 Task: Look for space in Yellāpur, India from 9th June, 2023 to 16th June, 2023 for 2 adults in price range Rs.8000 to Rs.16000. Place can be entire place with 2 bedrooms having 2 beds and 1 bathroom. Property type can be house, flat, guest house. Amenities needed are: washing machine. Booking option can be shelf check-in. Required host language is English.
Action: Mouse moved to (436, 64)
Screenshot: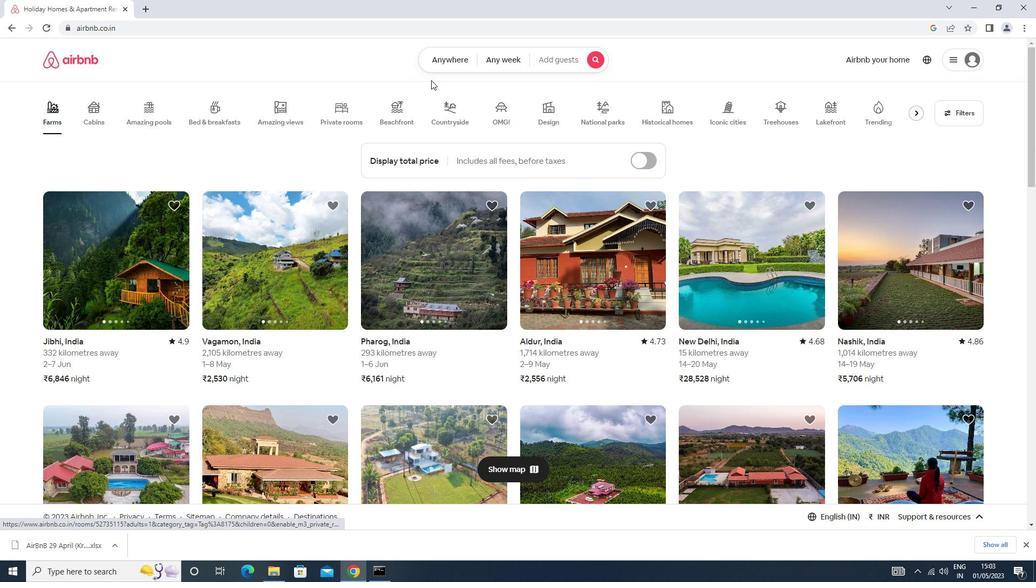 
Action: Mouse pressed left at (436, 64)
Screenshot: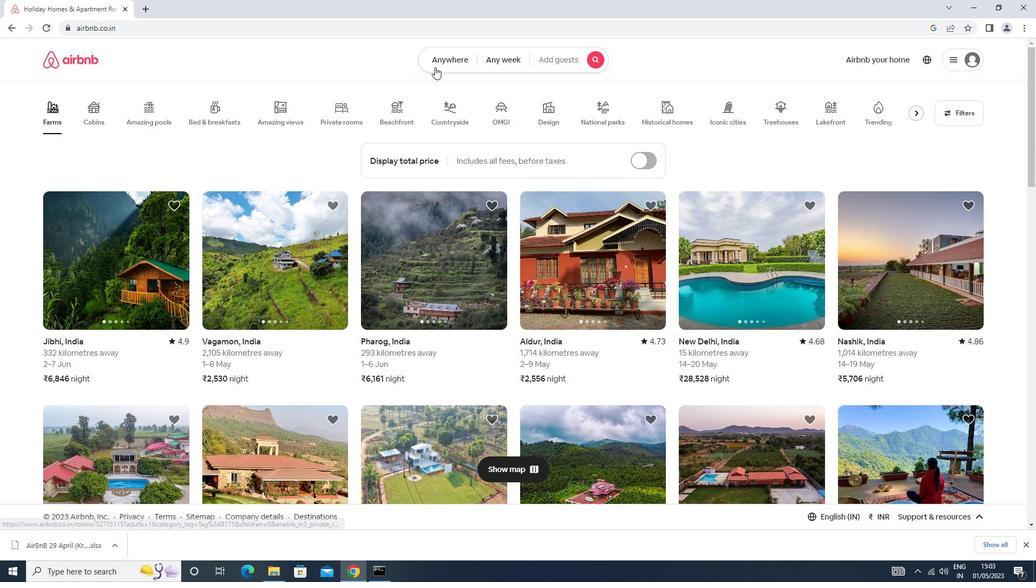 
Action: Mouse moved to (398, 105)
Screenshot: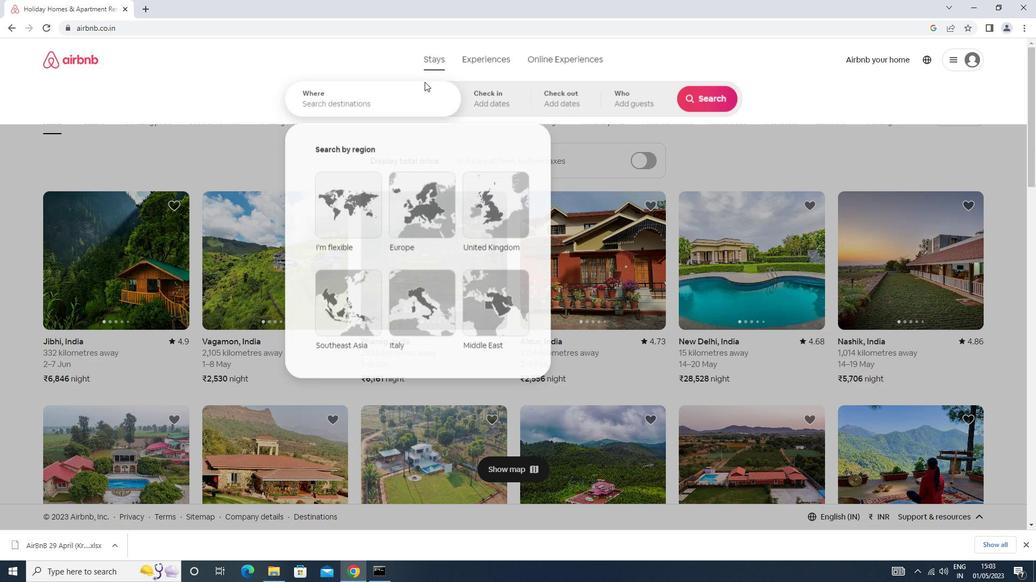 
Action: Mouse pressed left at (398, 105)
Screenshot: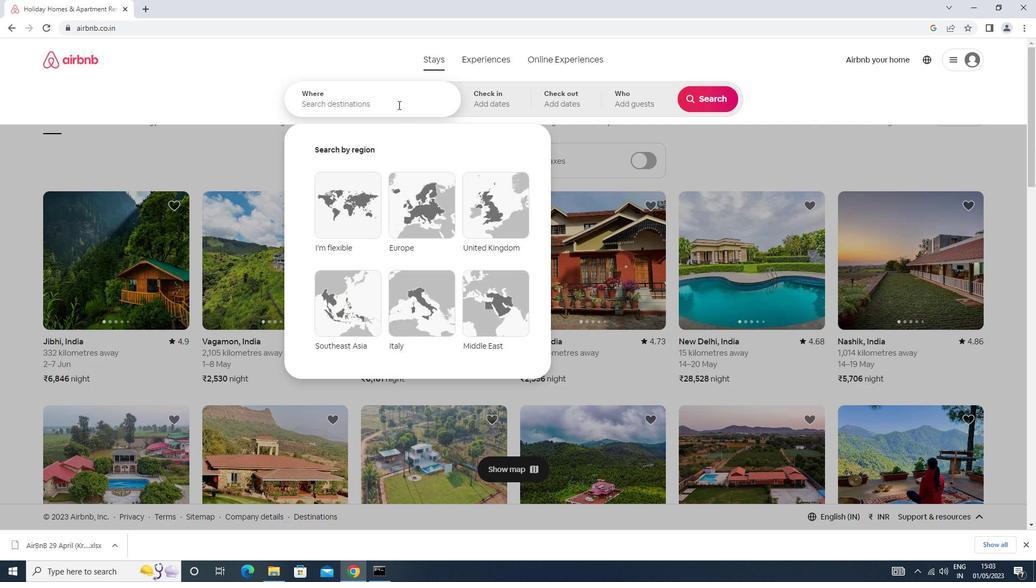 
Action: Key pressed yellapur<Key.down><Key.down><Key.enter>
Screenshot: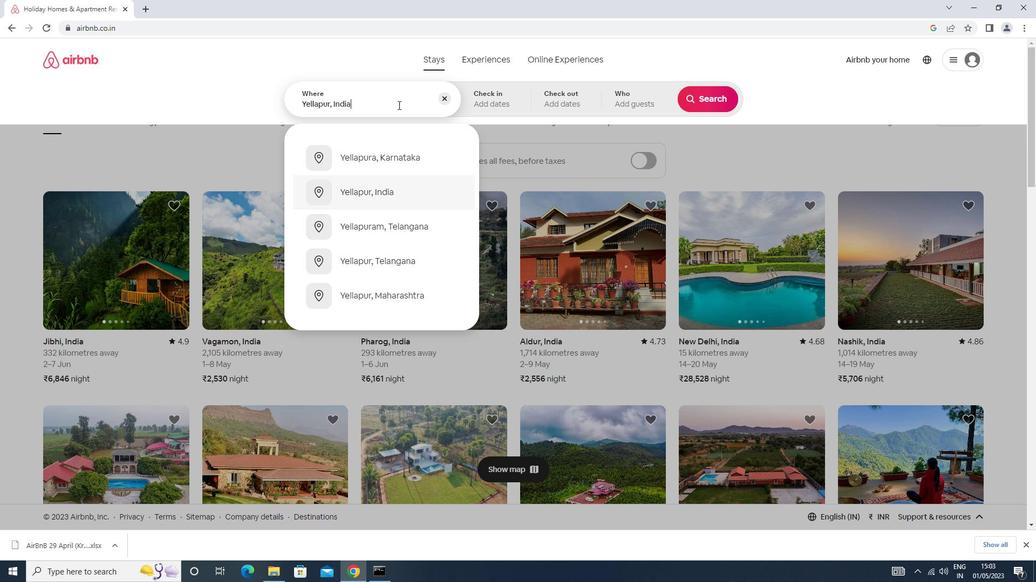 
Action: Mouse moved to (667, 254)
Screenshot: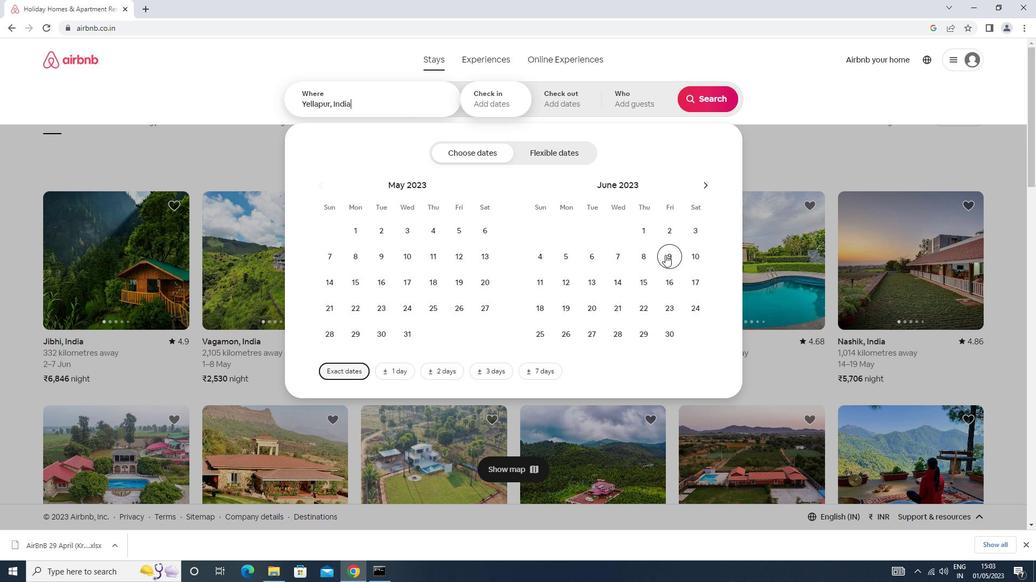
Action: Mouse pressed left at (667, 254)
Screenshot: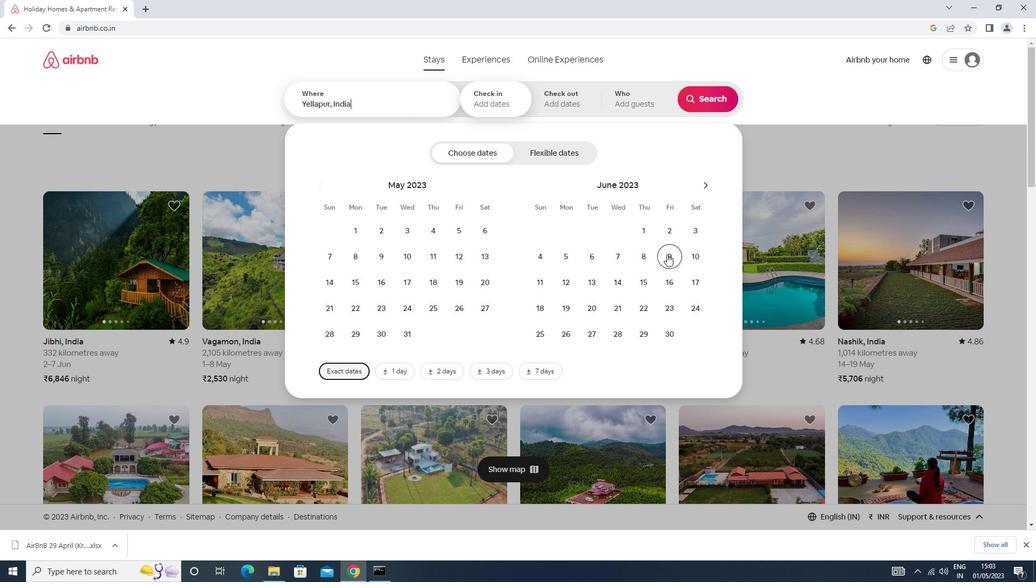 
Action: Mouse moved to (661, 277)
Screenshot: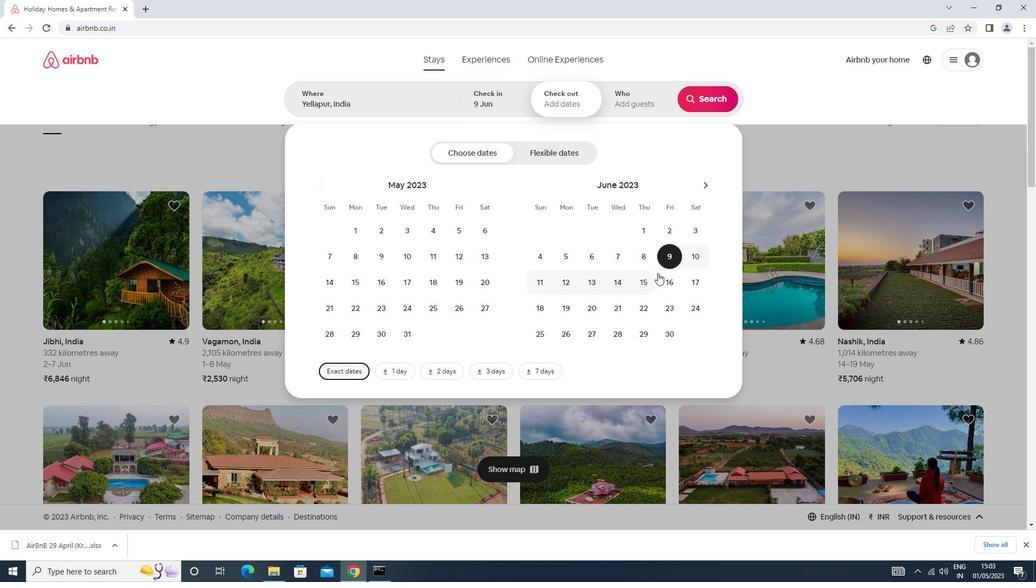 
Action: Mouse pressed left at (661, 277)
Screenshot: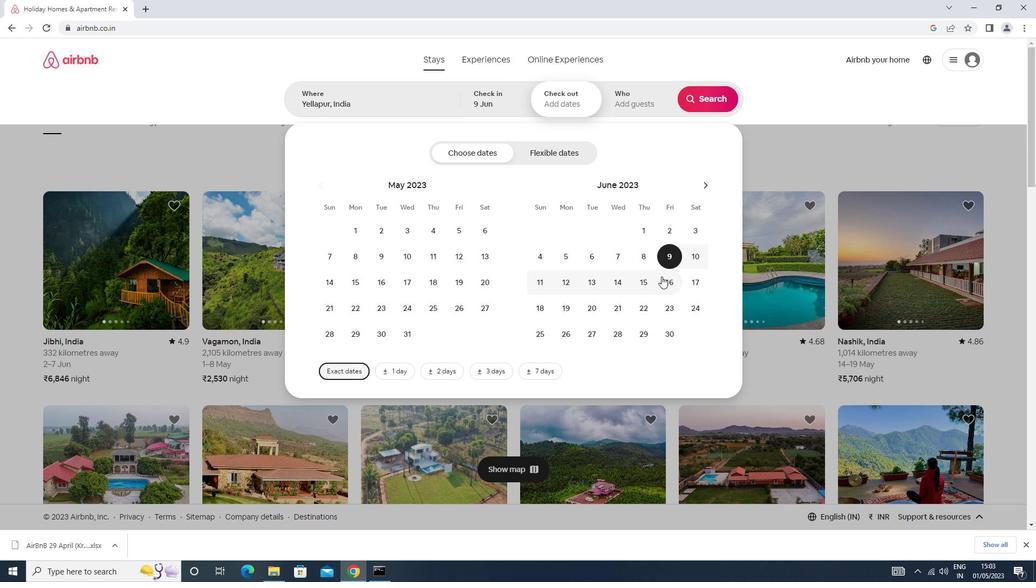 
Action: Mouse moved to (626, 104)
Screenshot: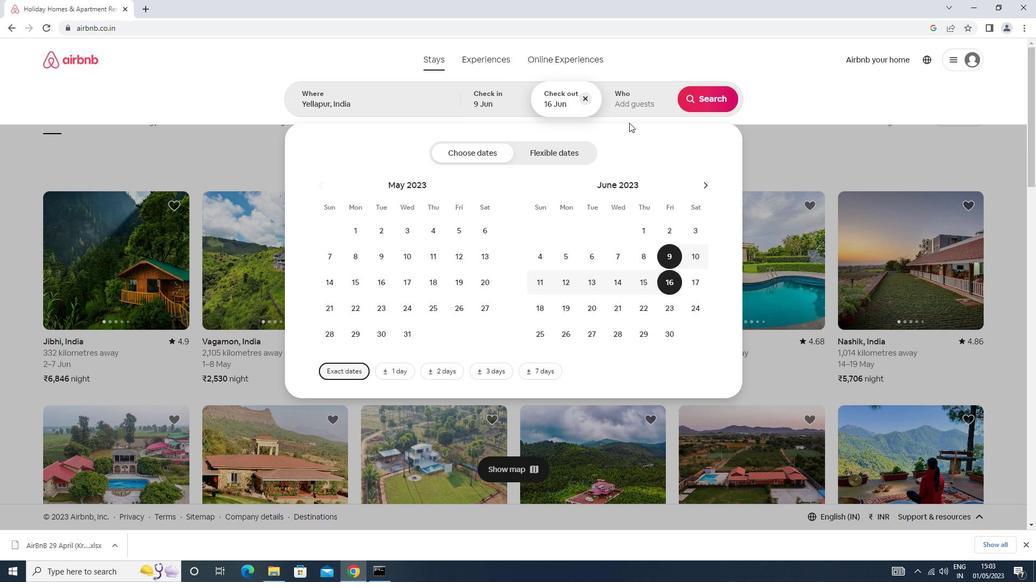 
Action: Mouse pressed left at (626, 104)
Screenshot: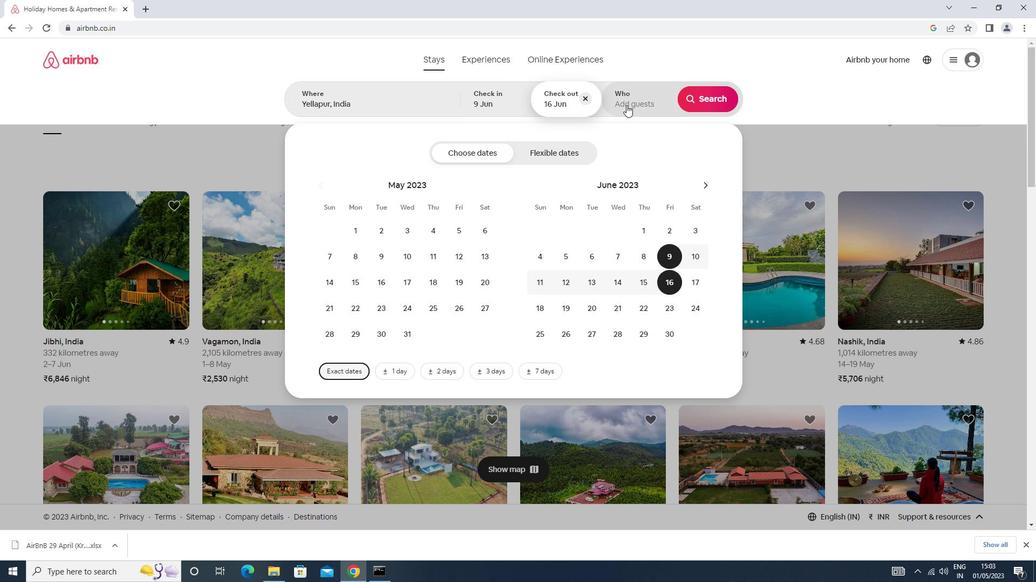 
Action: Mouse moved to (711, 153)
Screenshot: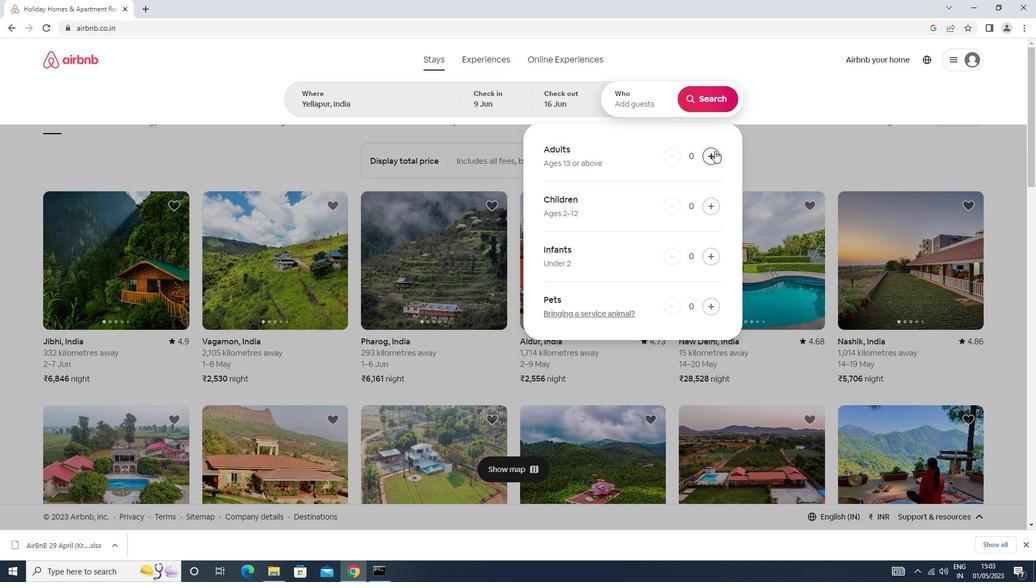 
Action: Mouse pressed left at (711, 153)
Screenshot: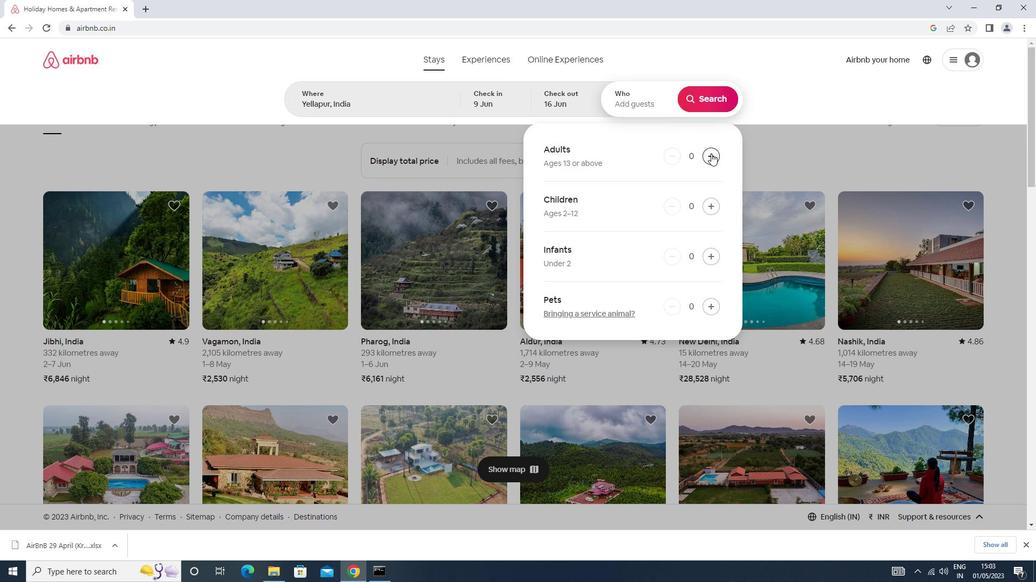 
Action: Mouse pressed left at (711, 153)
Screenshot: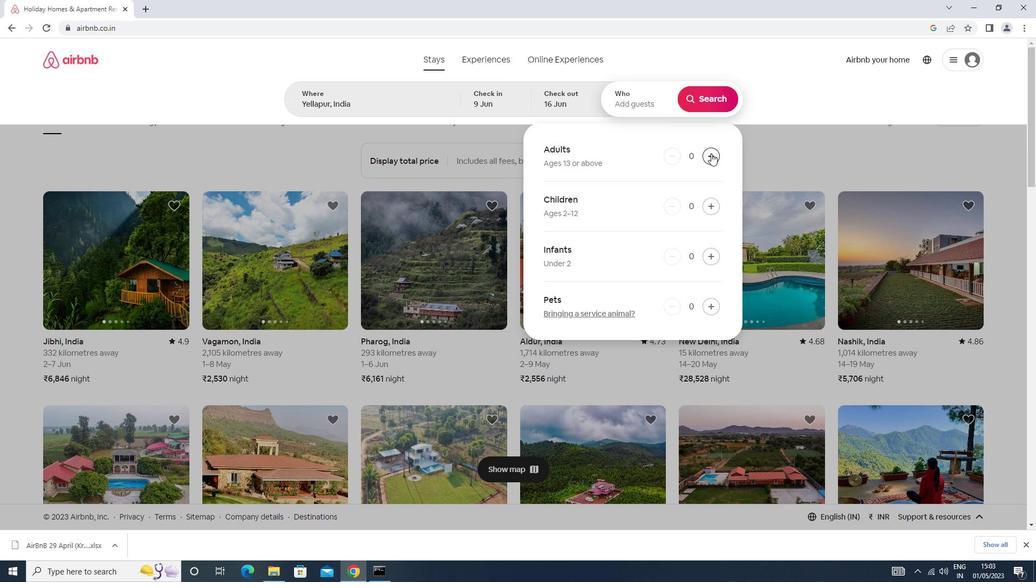 
Action: Mouse moved to (691, 93)
Screenshot: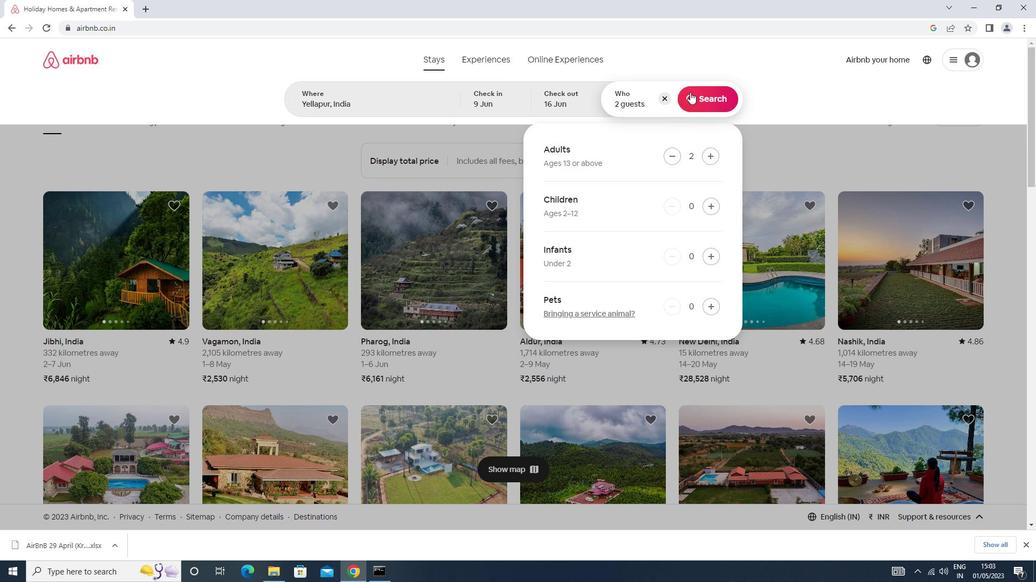 
Action: Mouse pressed left at (691, 93)
Screenshot: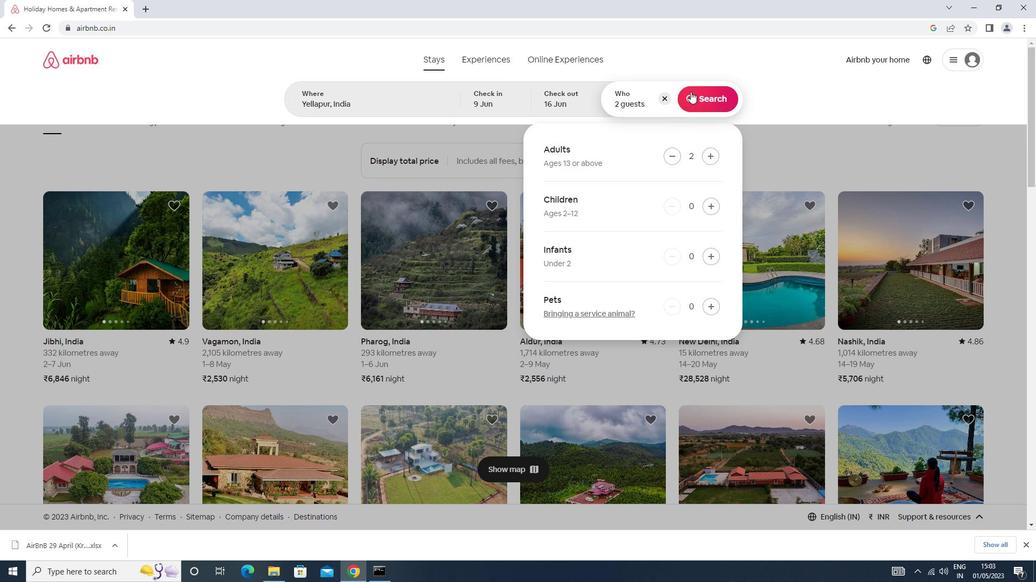 
Action: Mouse moved to (994, 100)
Screenshot: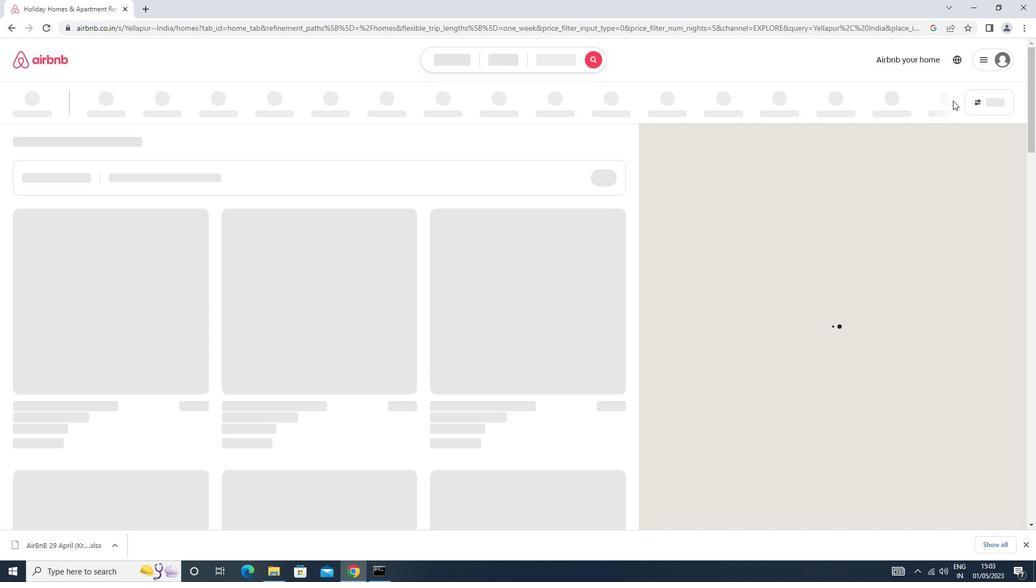 
Action: Mouse pressed left at (994, 100)
Screenshot: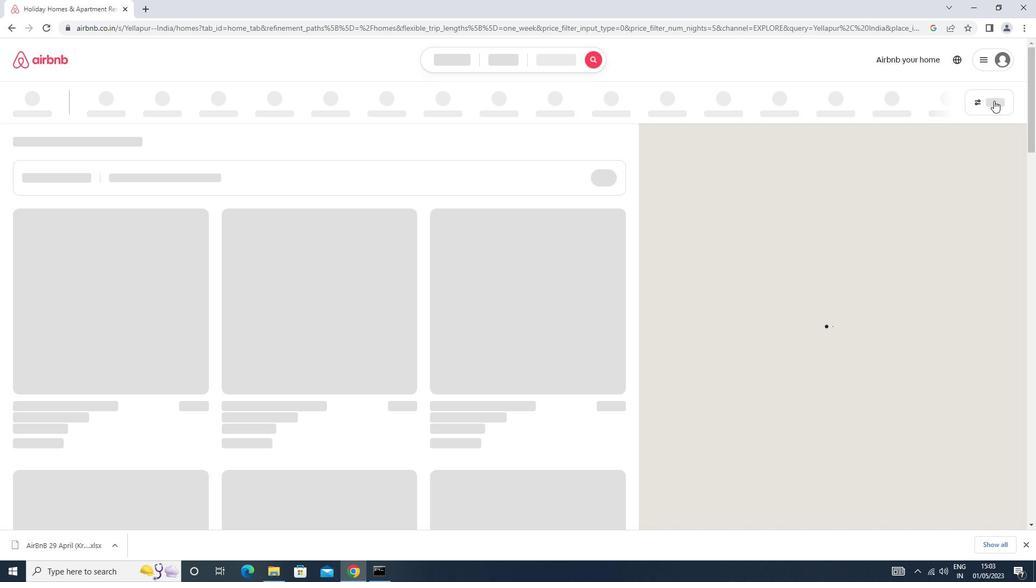 
Action: Mouse moved to (485, 234)
Screenshot: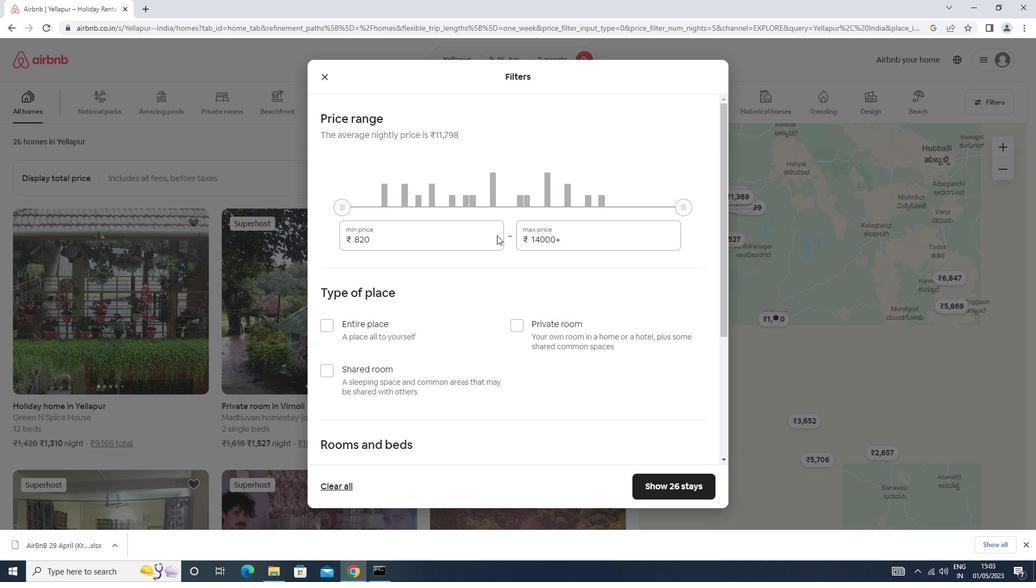 
Action: Mouse pressed left at (485, 234)
Screenshot: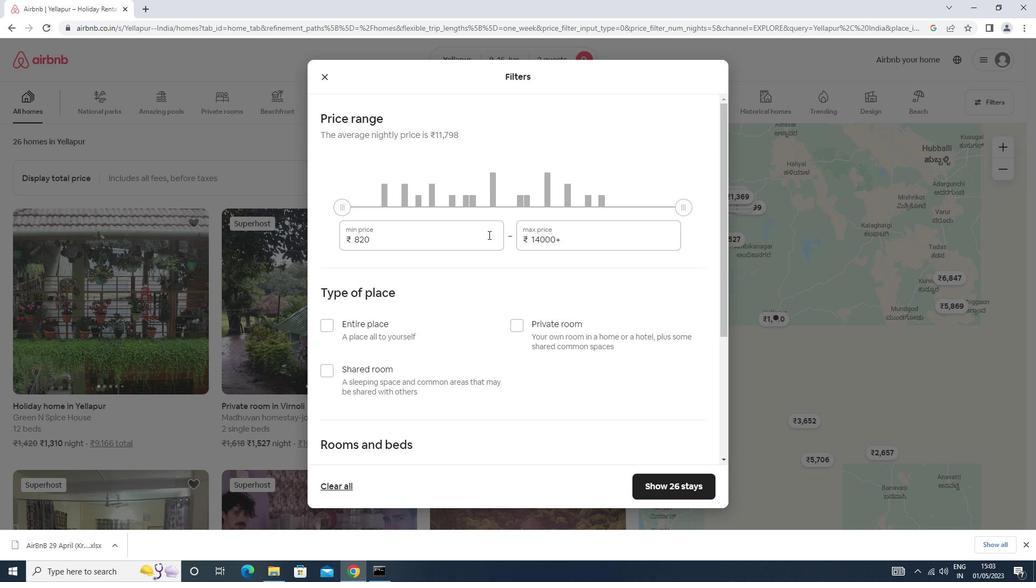 
Action: Mouse moved to (485, 234)
Screenshot: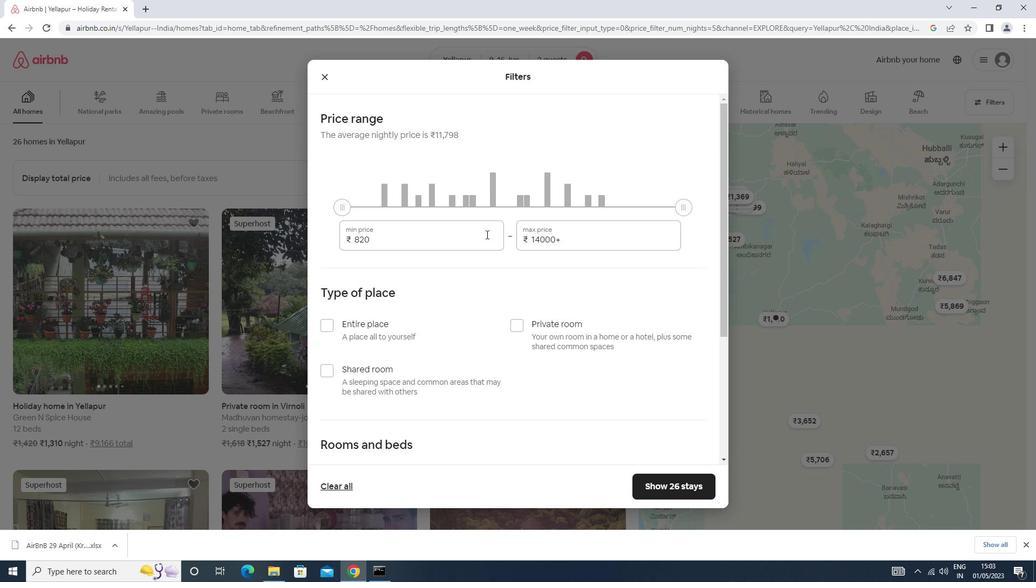 
Action: Key pressed <Key.backspace>80<Key.backspace><Key.backspace><Key.backspace>000<Key.tab>16000
Screenshot: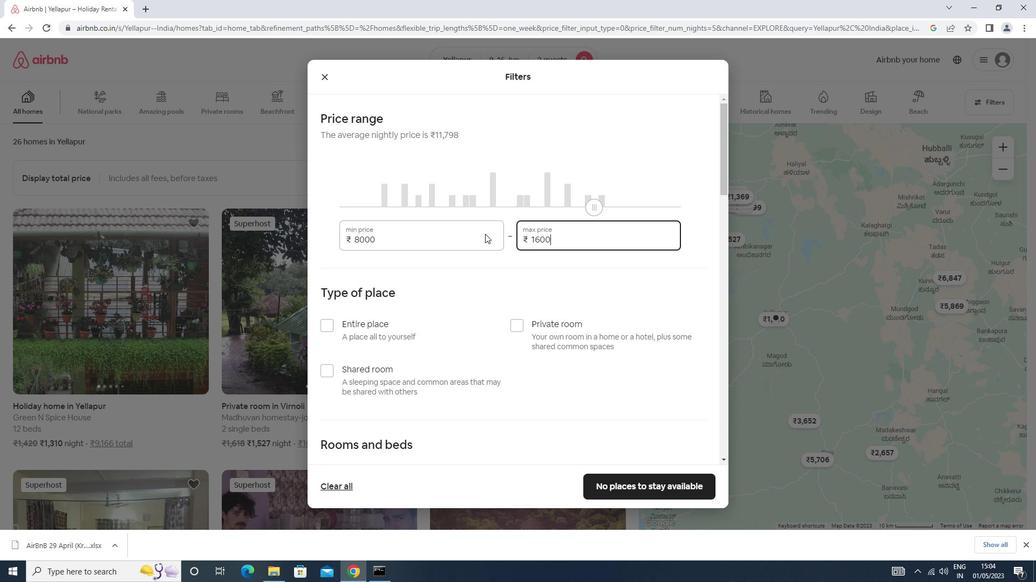 
Action: Mouse scrolled (485, 233) with delta (0, 0)
Screenshot: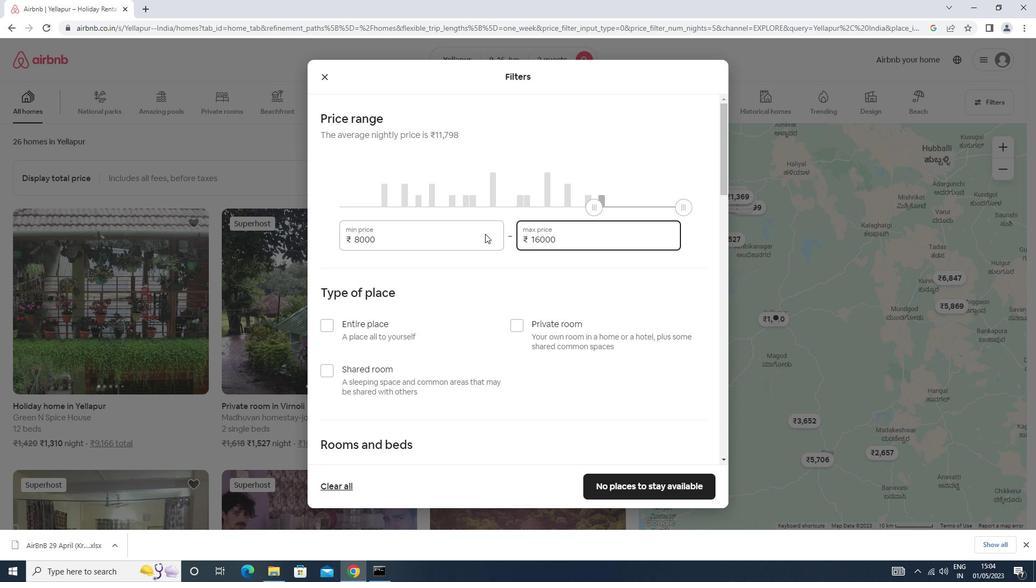 
Action: Mouse moved to (483, 229)
Screenshot: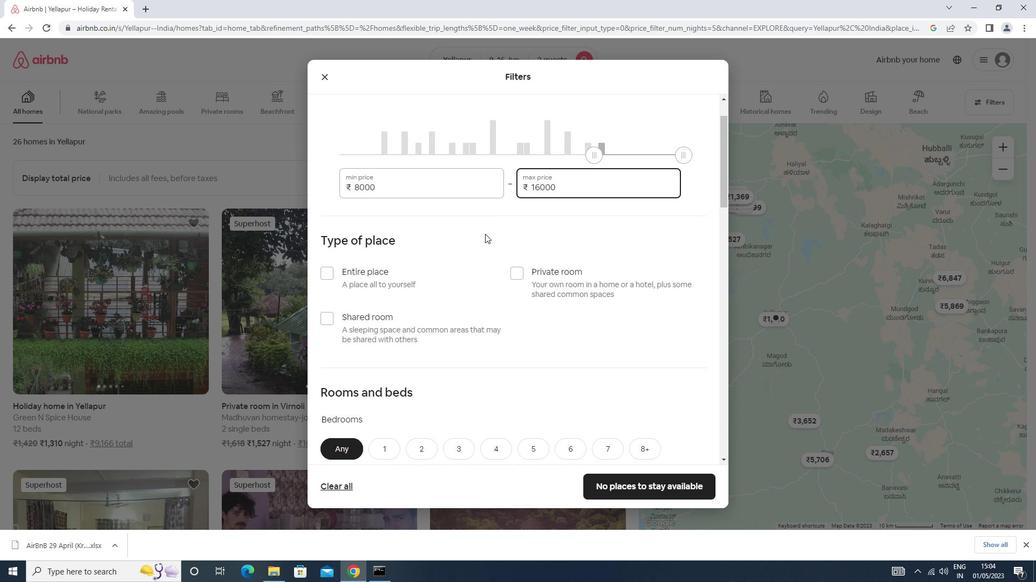 
Action: Mouse scrolled (483, 229) with delta (0, 0)
Screenshot: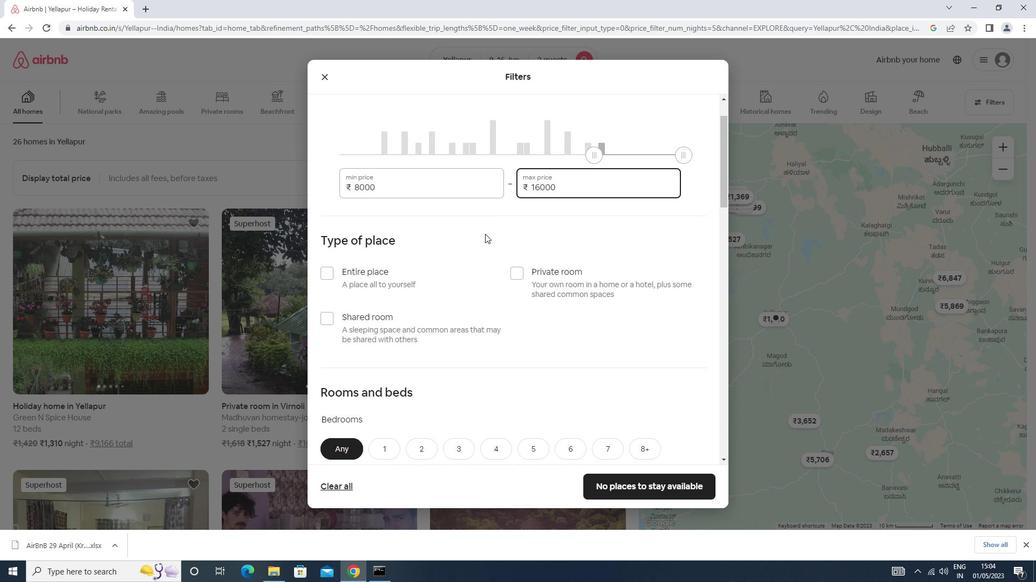 
Action: Mouse moved to (388, 214)
Screenshot: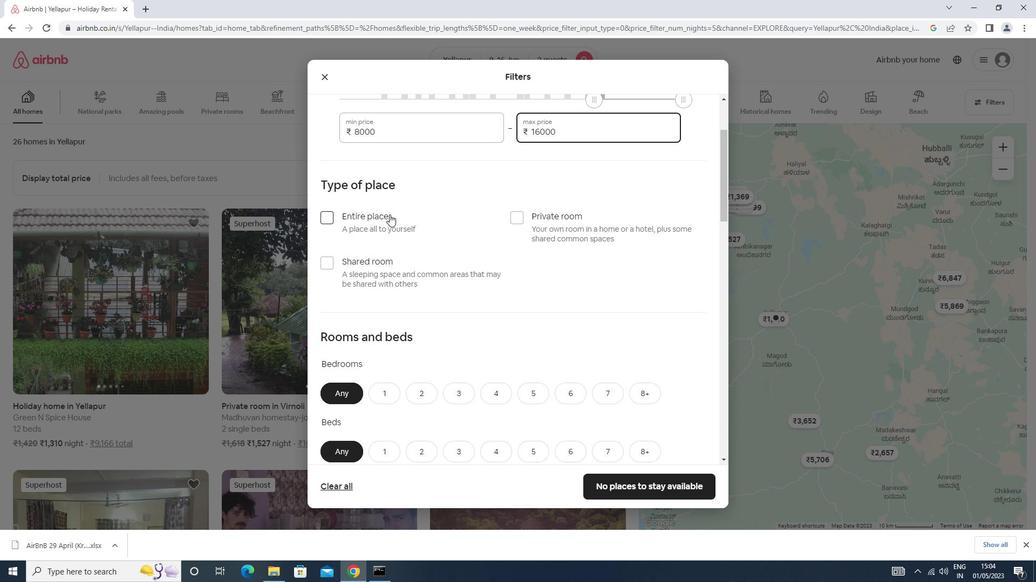 
Action: Mouse pressed left at (388, 214)
Screenshot: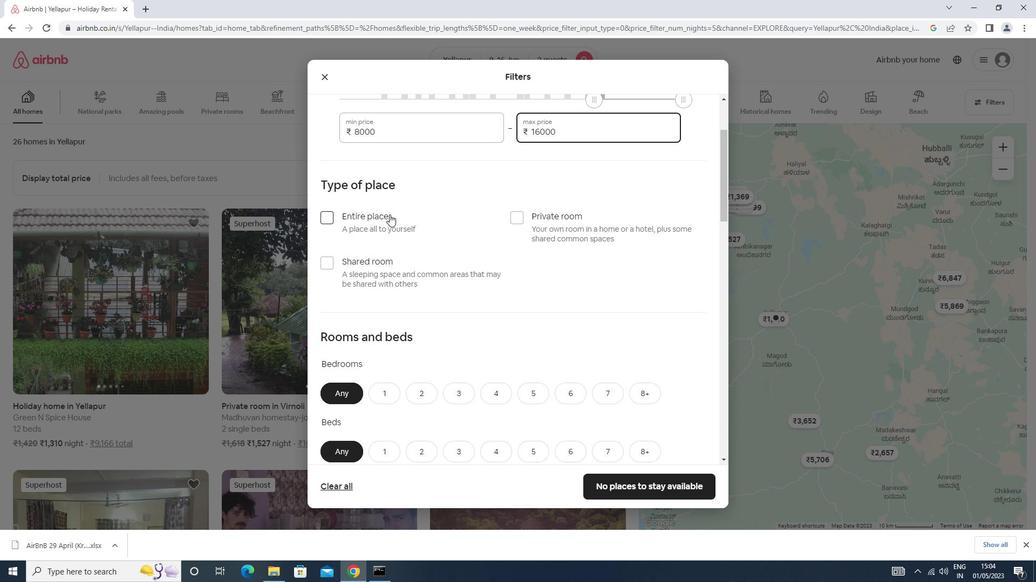 
Action: Mouse scrolled (388, 214) with delta (0, 0)
Screenshot: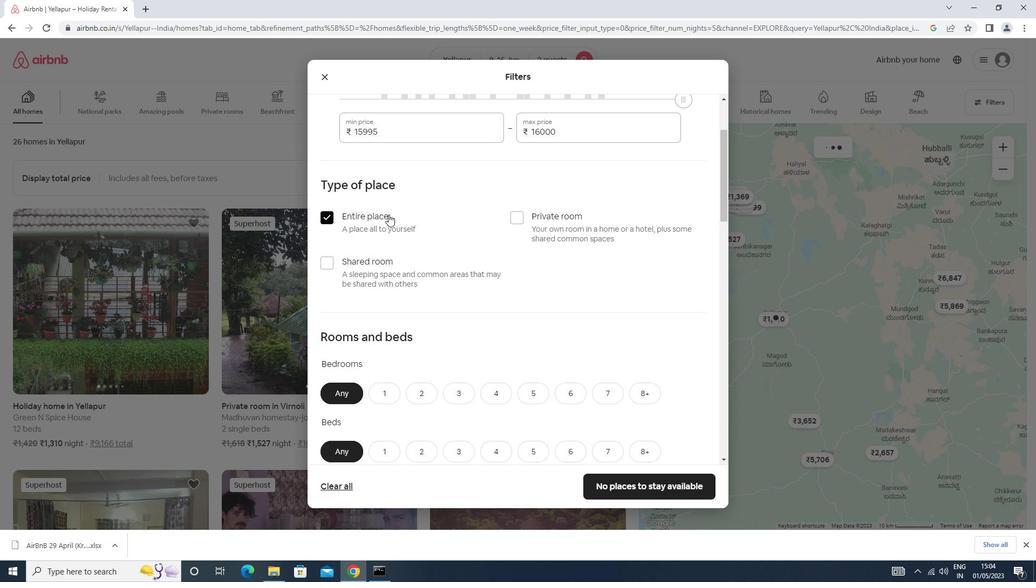 
Action: Mouse scrolled (388, 214) with delta (0, 0)
Screenshot: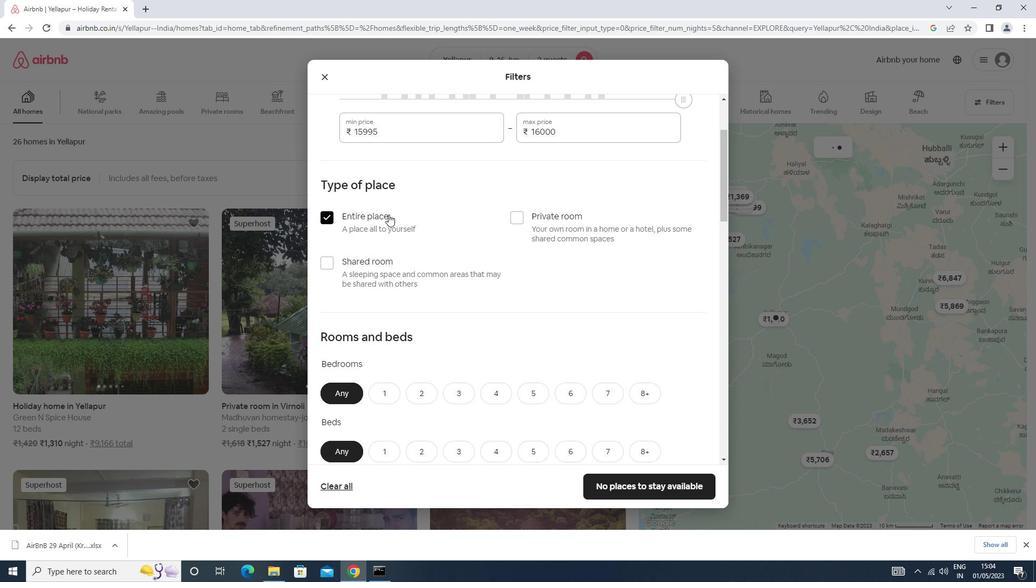 
Action: Mouse moved to (420, 283)
Screenshot: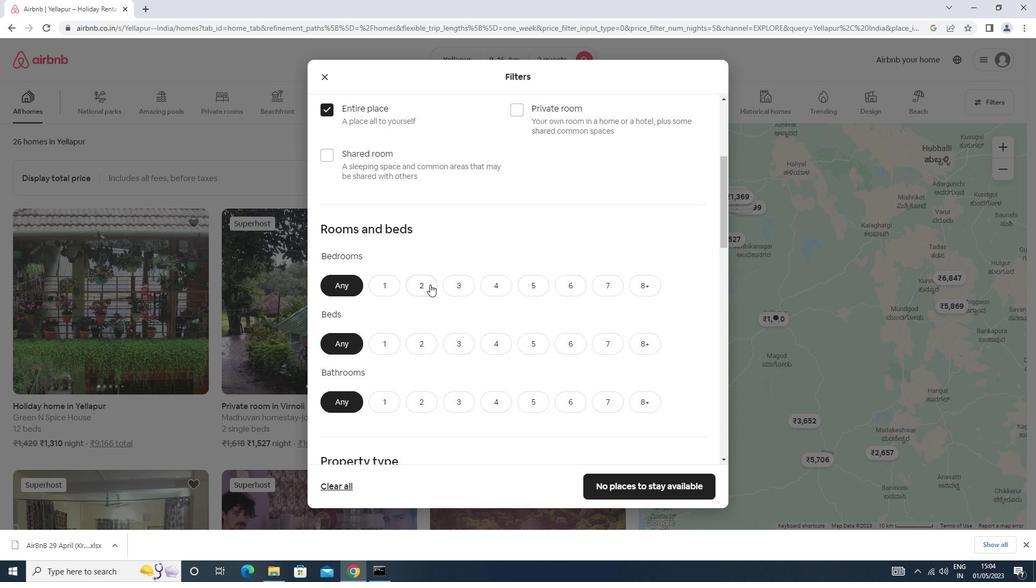 
Action: Mouse pressed left at (420, 283)
Screenshot: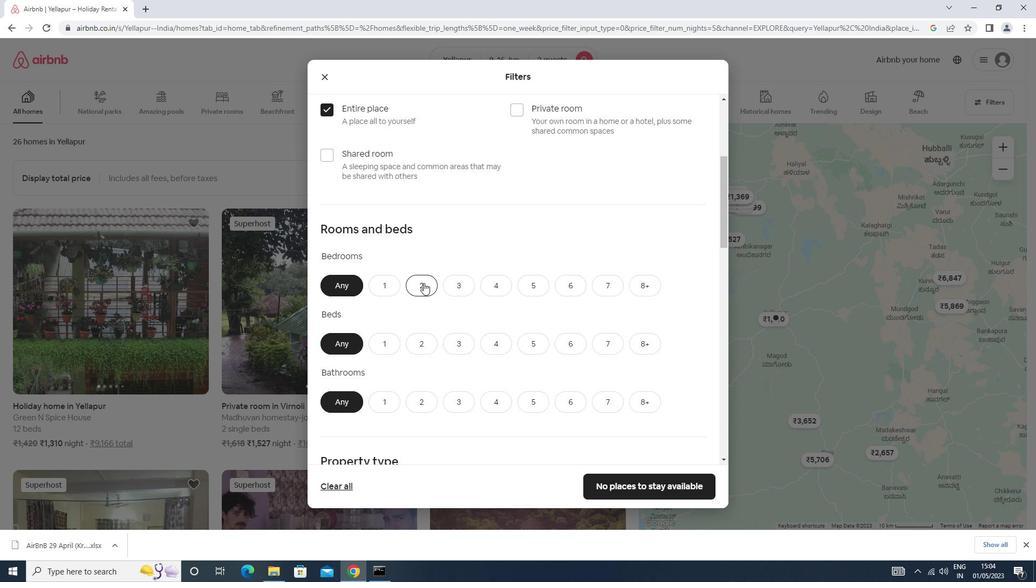 
Action: Mouse moved to (423, 342)
Screenshot: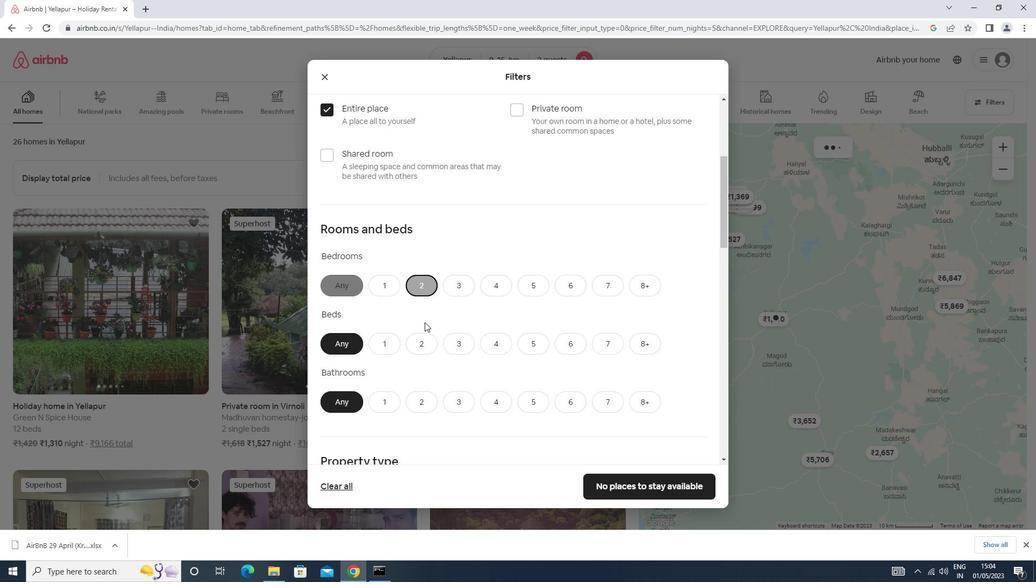 
Action: Mouse pressed left at (423, 342)
Screenshot: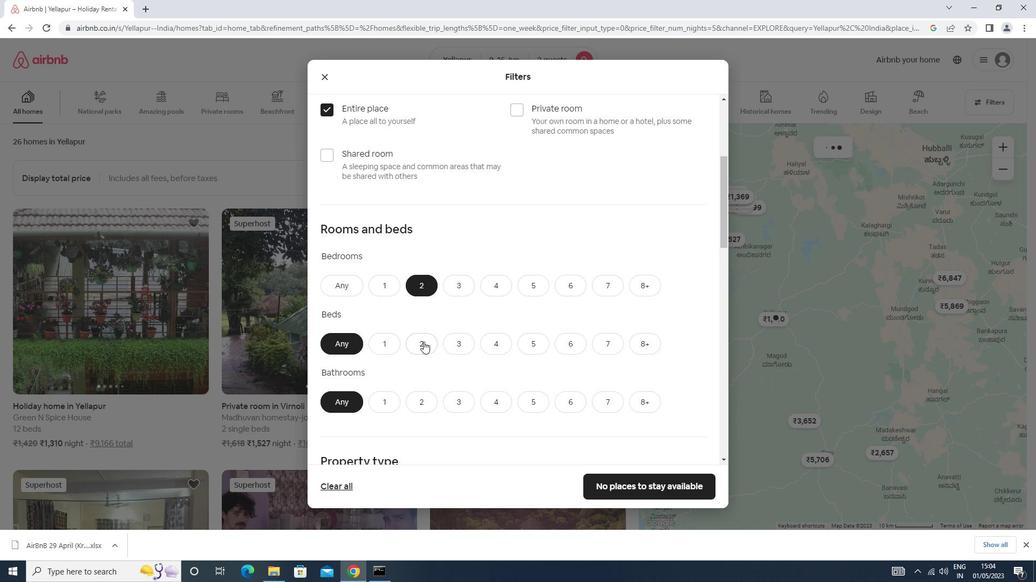 
Action: Mouse moved to (386, 403)
Screenshot: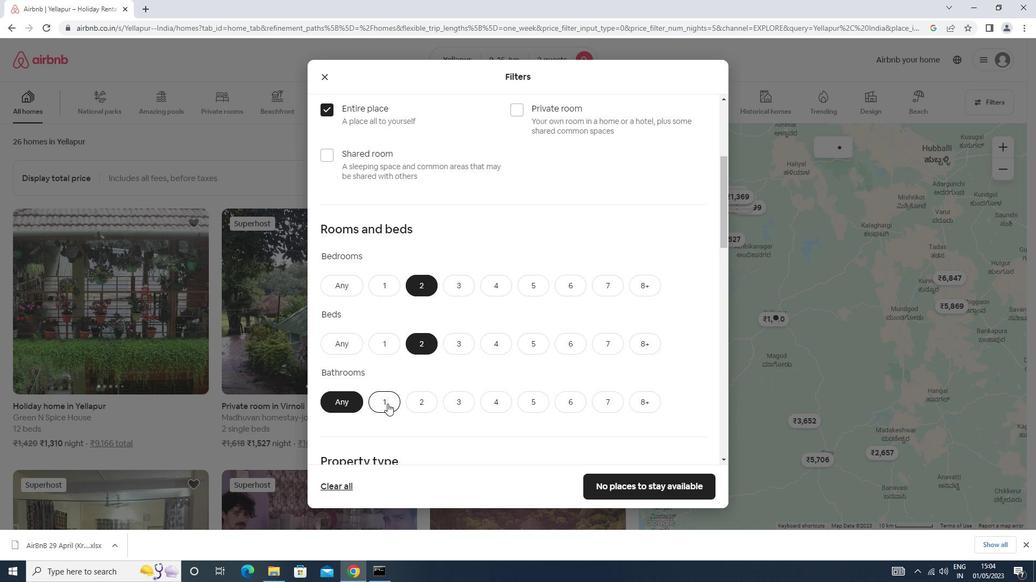 
Action: Mouse pressed left at (386, 403)
Screenshot: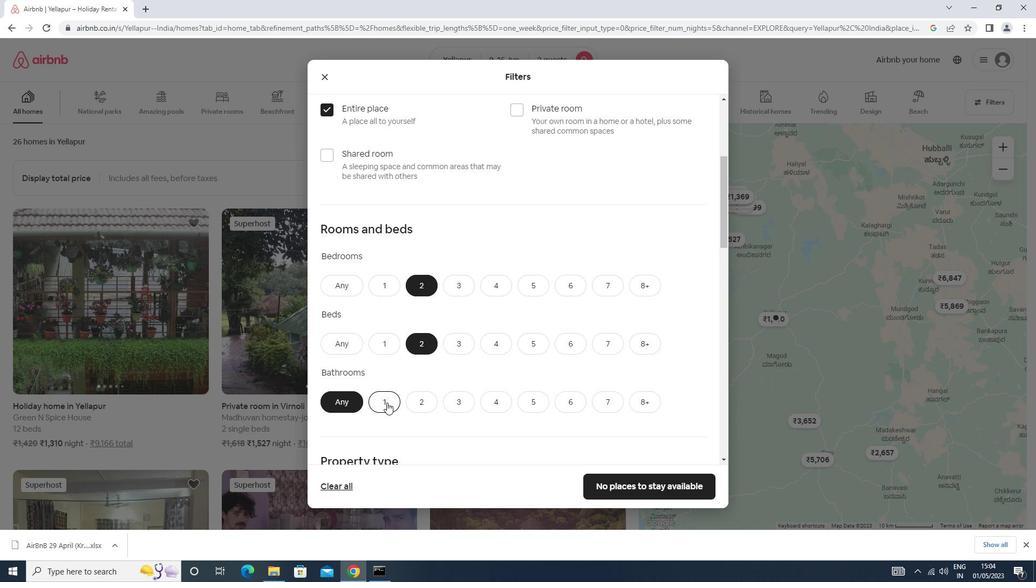 
Action: Mouse moved to (424, 404)
Screenshot: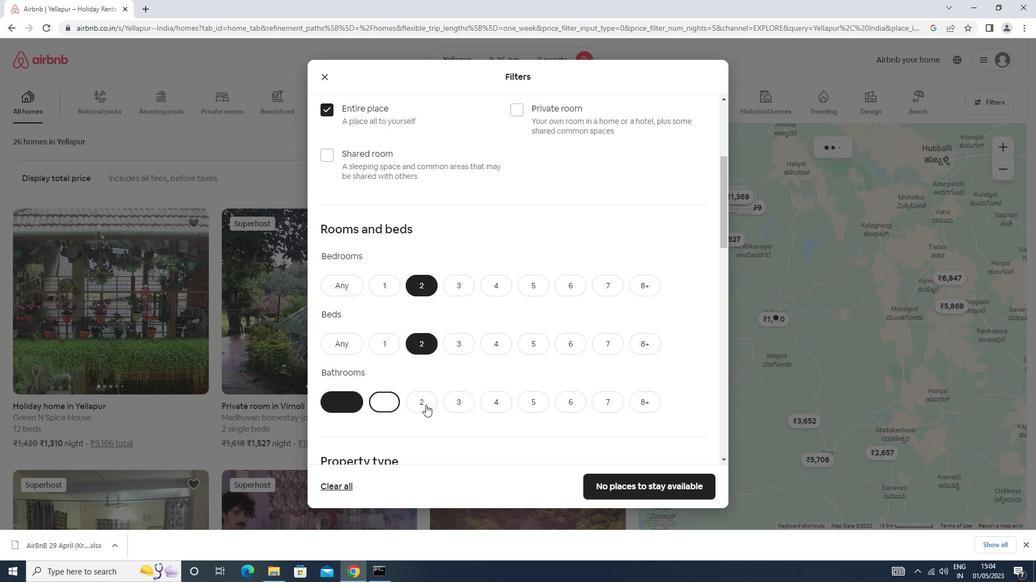 
Action: Mouse scrolled (424, 403) with delta (0, 0)
Screenshot: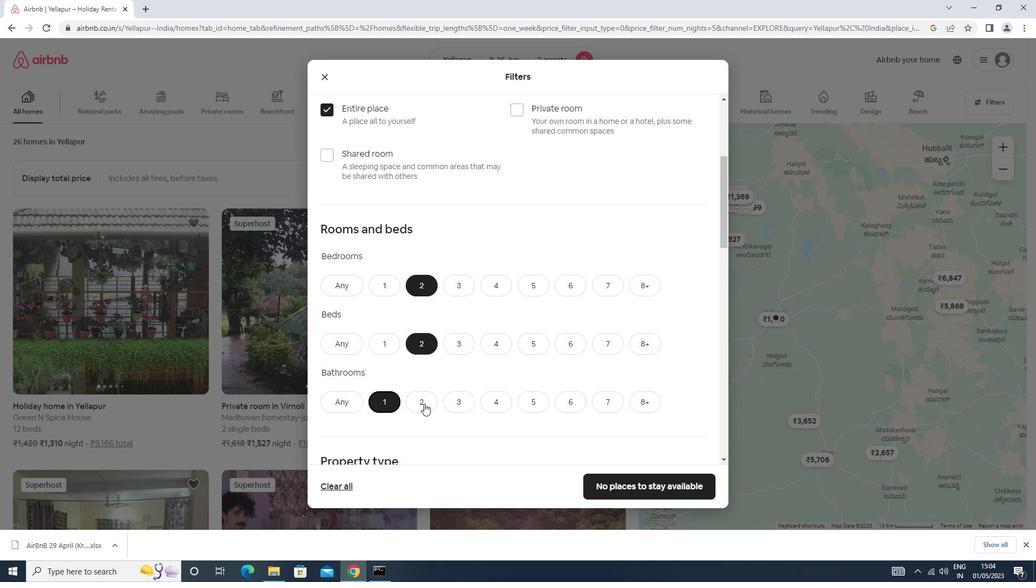 
Action: Mouse scrolled (424, 403) with delta (0, 0)
Screenshot: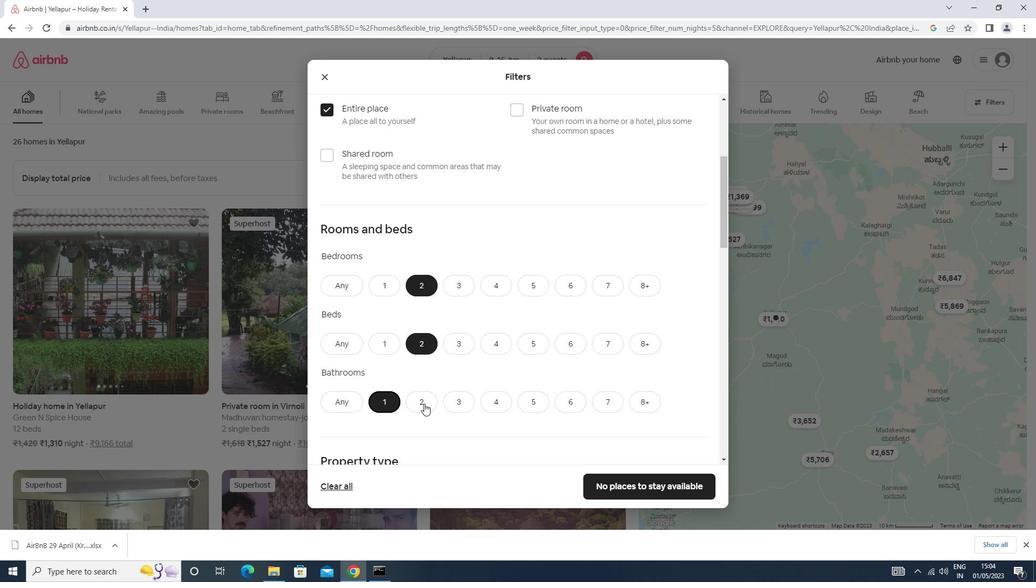 
Action: Mouse scrolled (424, 403) with delta (0, 0)
Screenshot: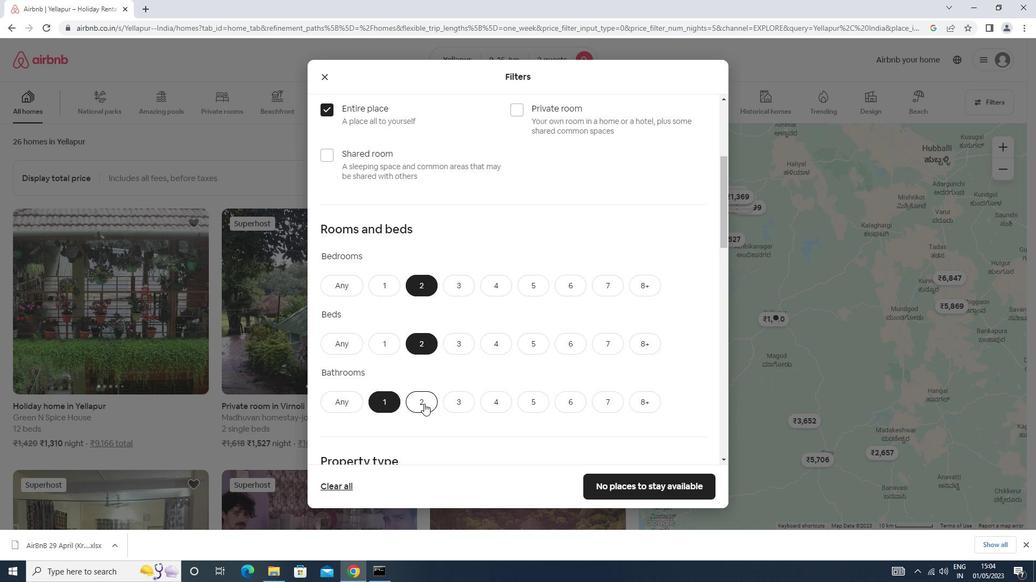 
Action: Mouse moved to (382, 365)
Screenshot: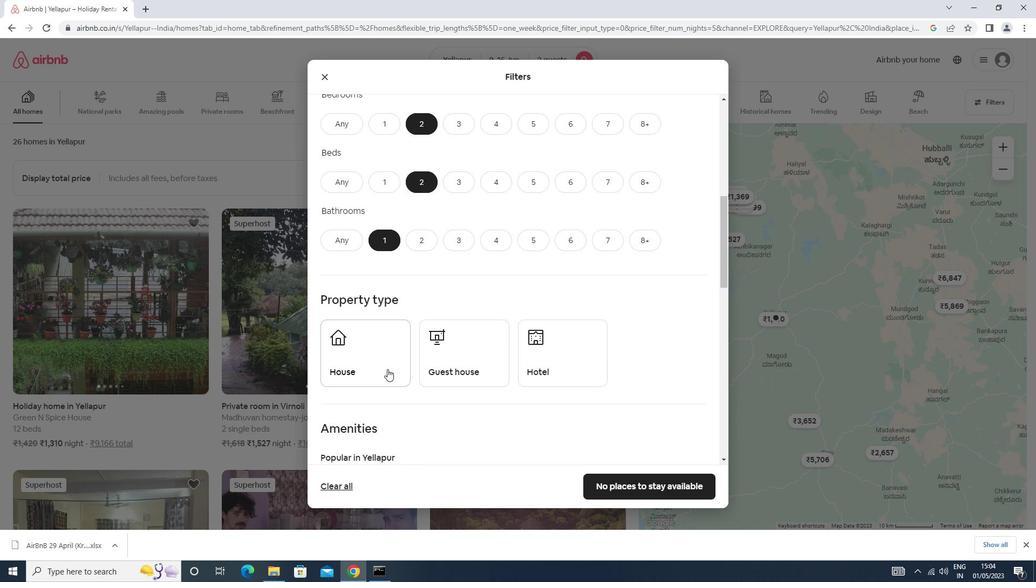
Action: Mouse pressed left at (382, 365)
Screenshot: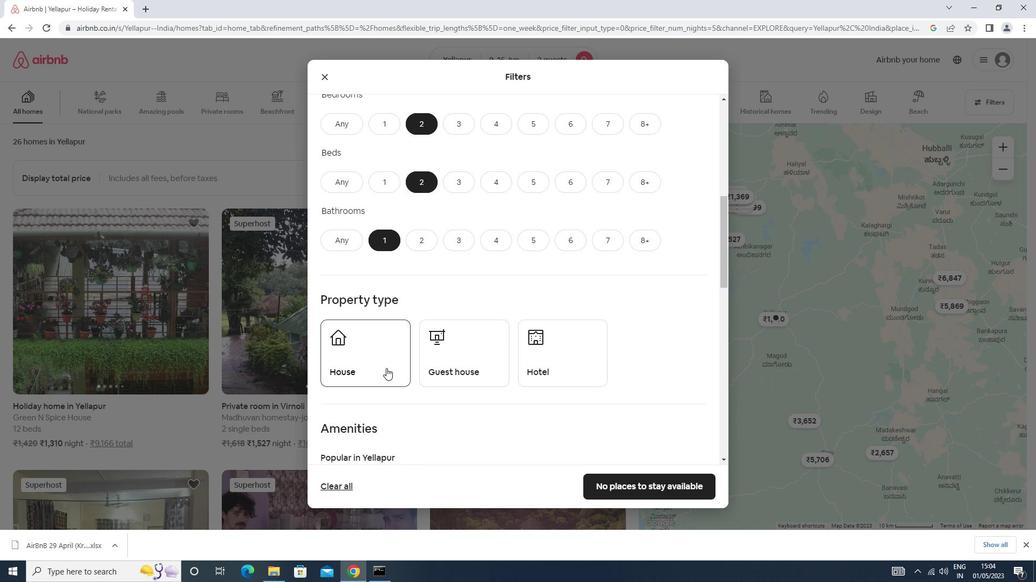 
Action: Mouse moved to (453, 354)
Screenshot: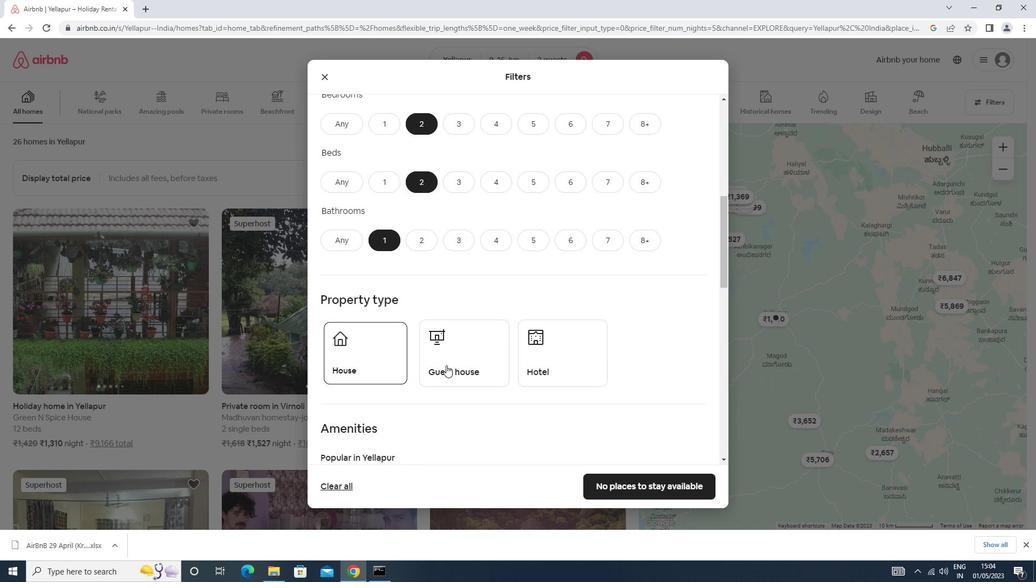 
Action: Mouse pressed left at (453, 354)
Screenshot: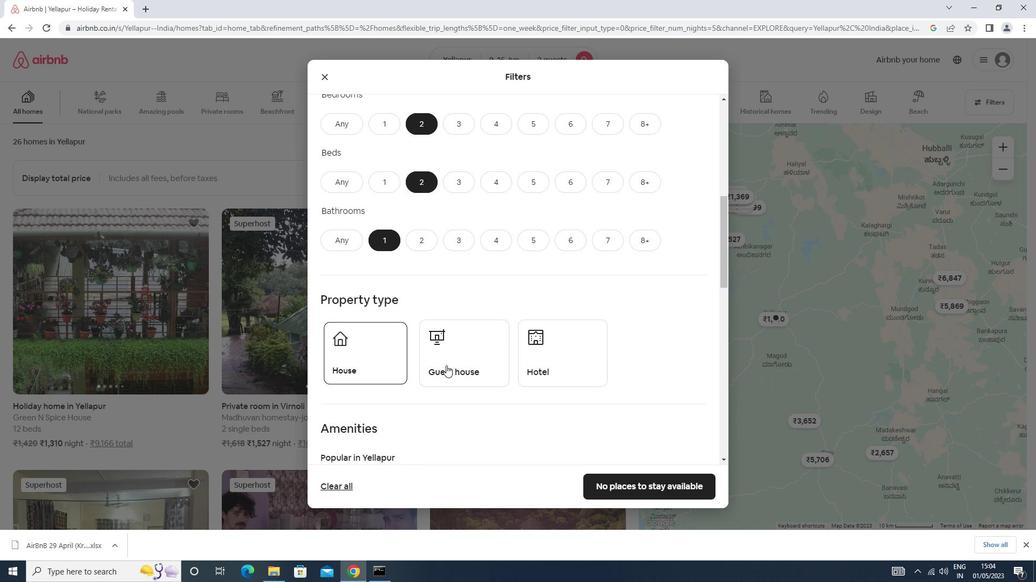 
Action: Mouse moved to (481, 351)
Screenshot: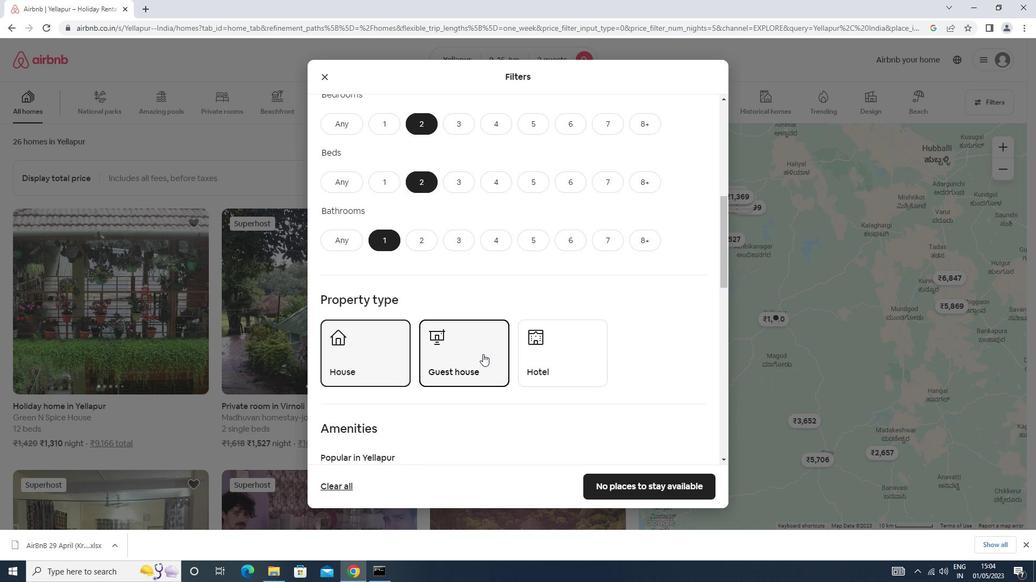 
Action: Mouse scrolled (481, 351) with delta (0, 0)
Screenshot: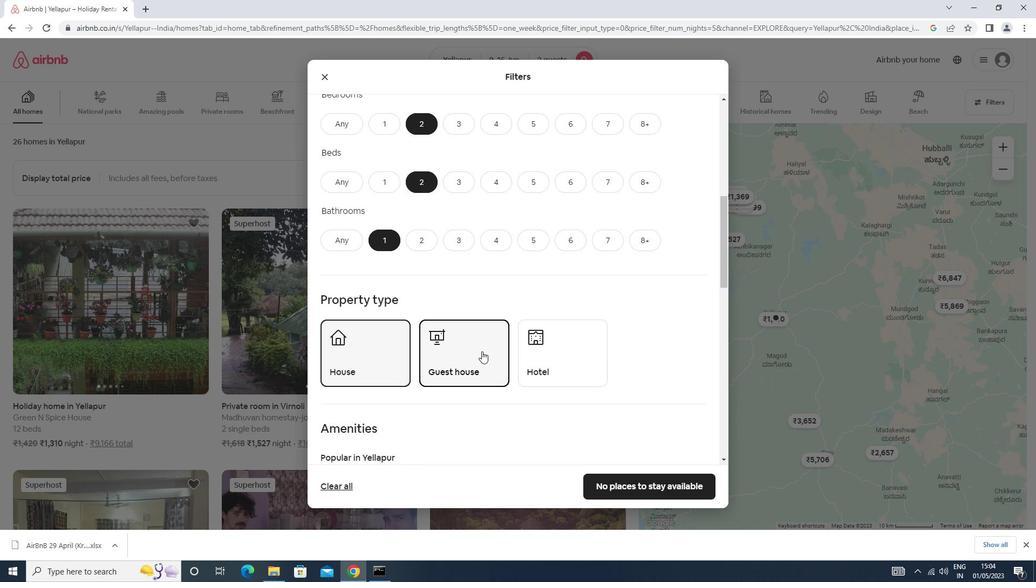 
Action: Mouse scrolled (481, 351) with delta (0, 0)
Screenshot: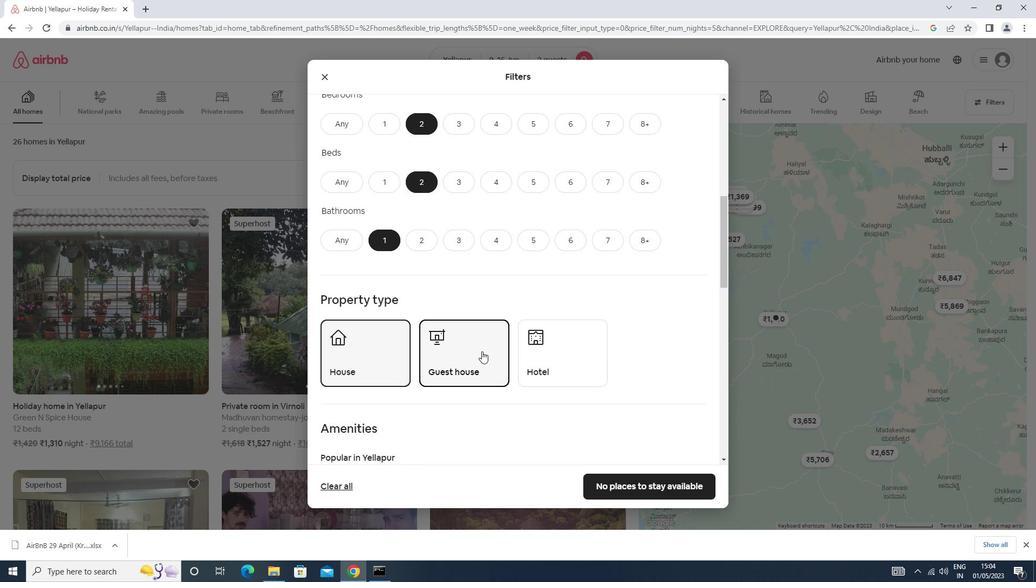
Action: Mouse scrolled (481, 351) with delta (0, 0)
Screenshot: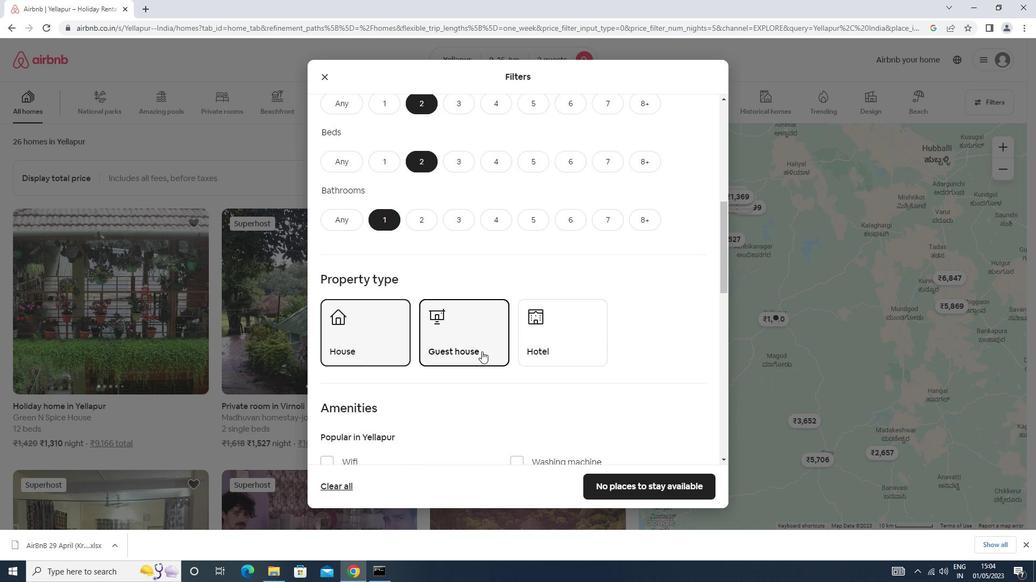 
Action: Mouse scrolled (481, 351) with delta (0, 0)
Screenshot: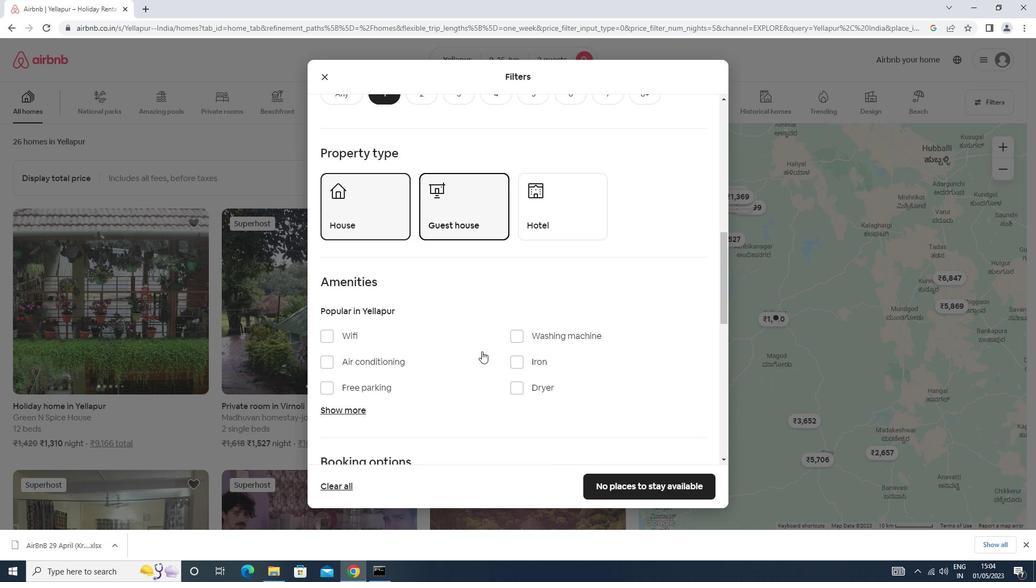 
Action: Mouse moved to (534, 262)
Screenshot: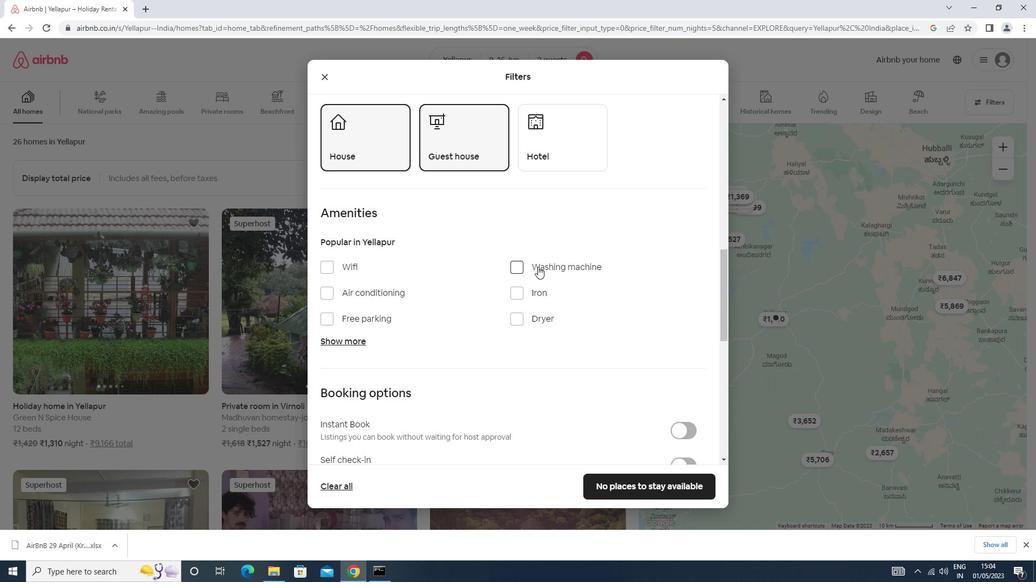 
Action: Mouse pressed left at (534, 262)
Screenshot: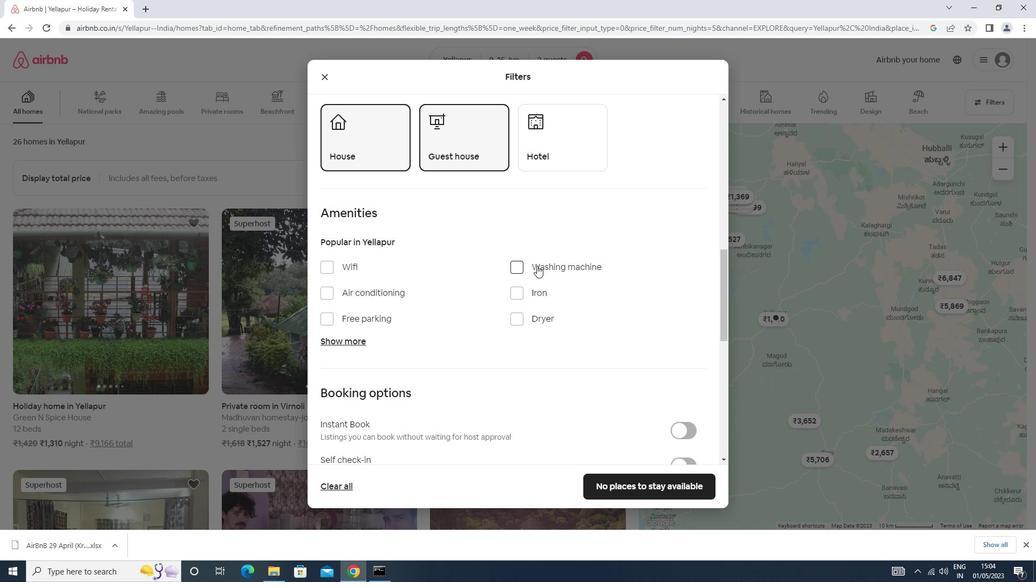 
Action: Mouse moved to (535, 262)
Screenshot: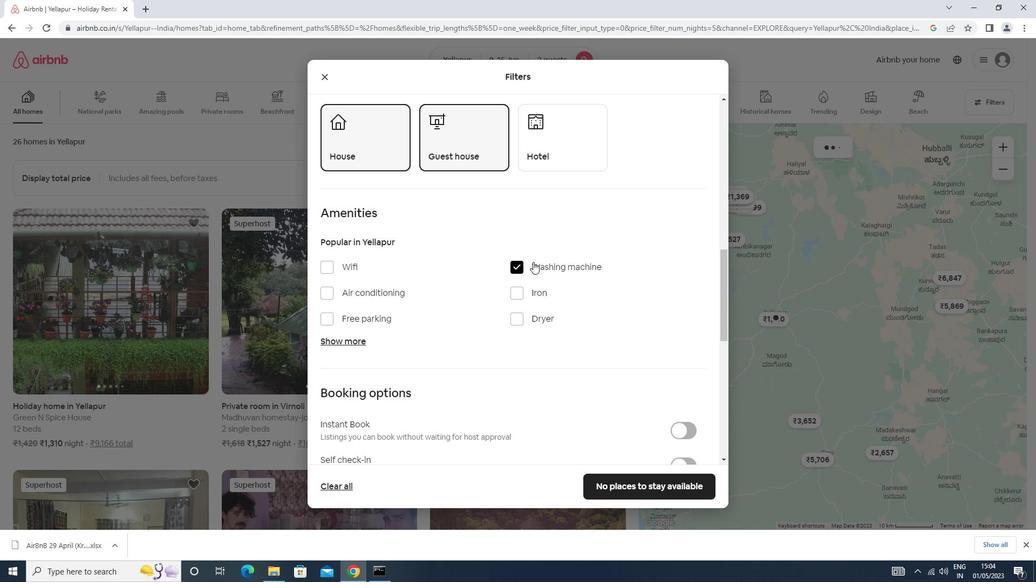 
Action: Mouse scrolled (535, 261) with delta (0, 0)
Screenshot: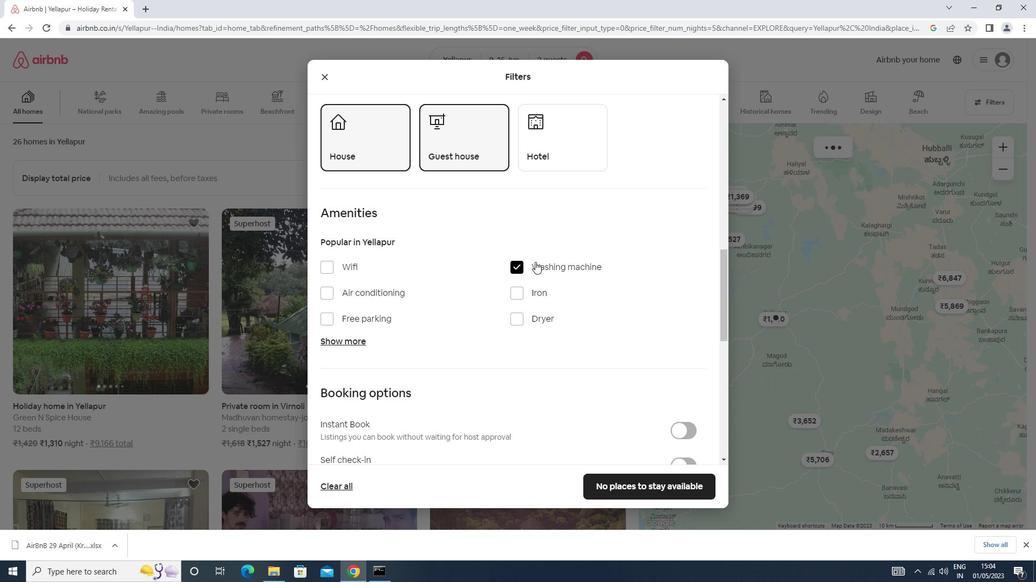 
Action: Mouse scrolled (535, 261) with delta (0, 0)
Screenshot: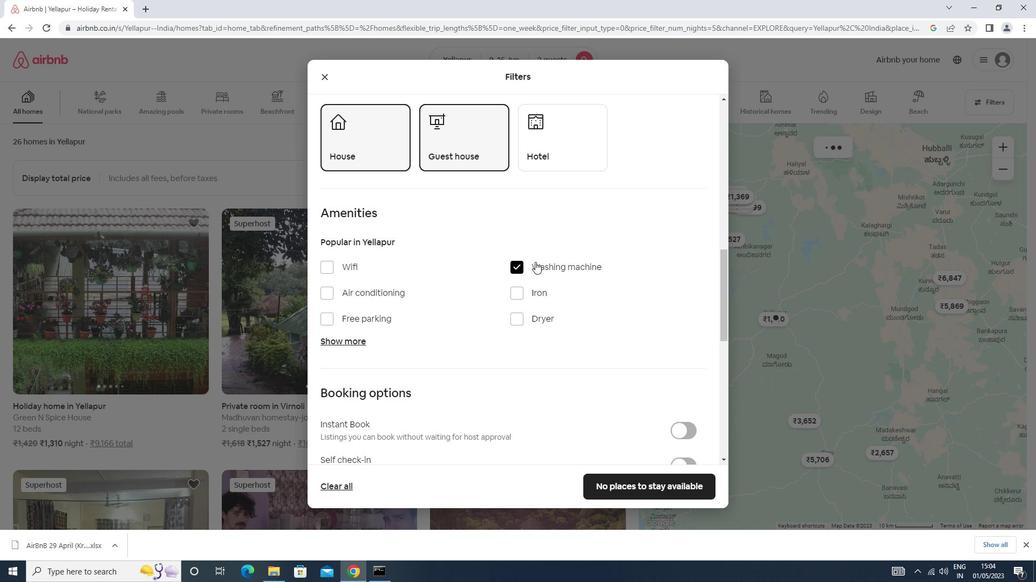 
Action: Mouse scrolled (535, 261) with delta (0, 0)
Screenshot: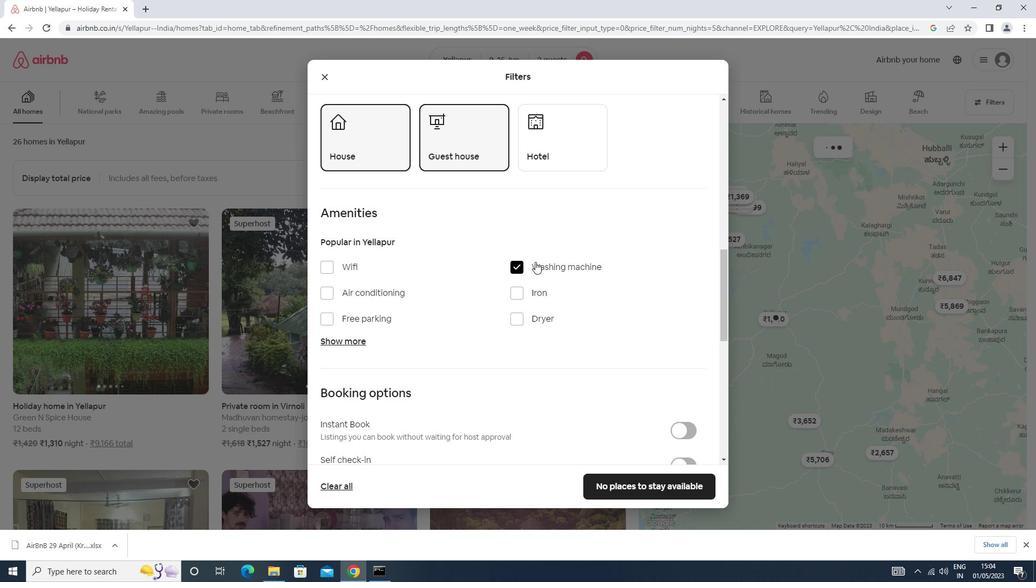 
Action: Mouse moved to (534, 262)
Screenshot: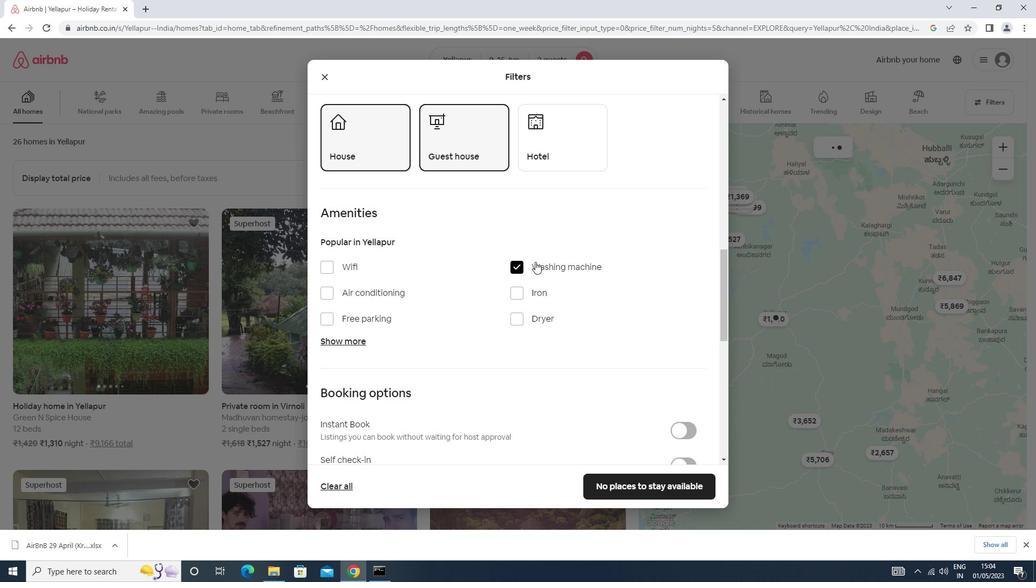 
Action: Mouse scrolled (534, 261) with delta (0, 0)
Screenshot: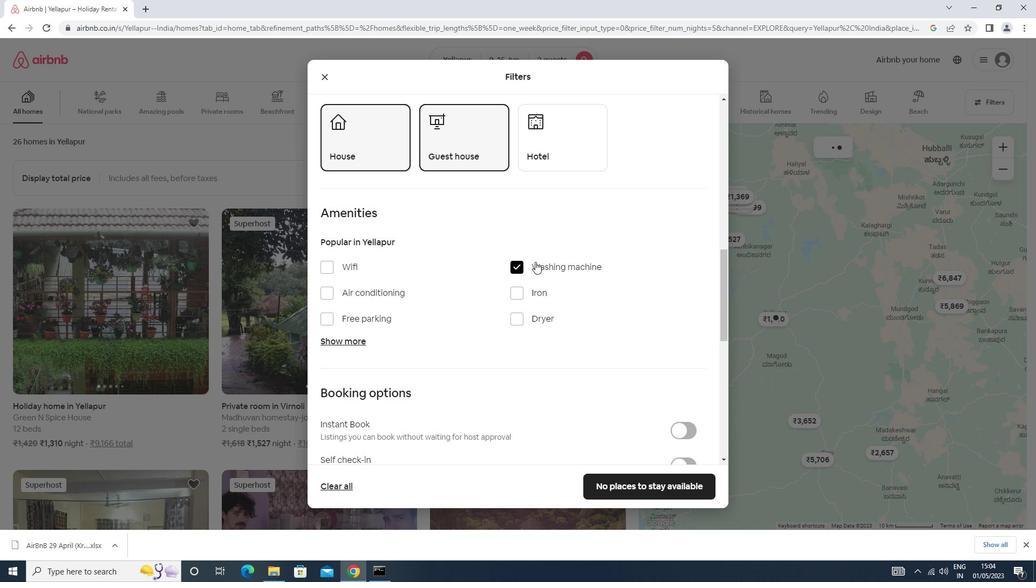 
Action: Mouse moved to (682, 248)
Screenshot: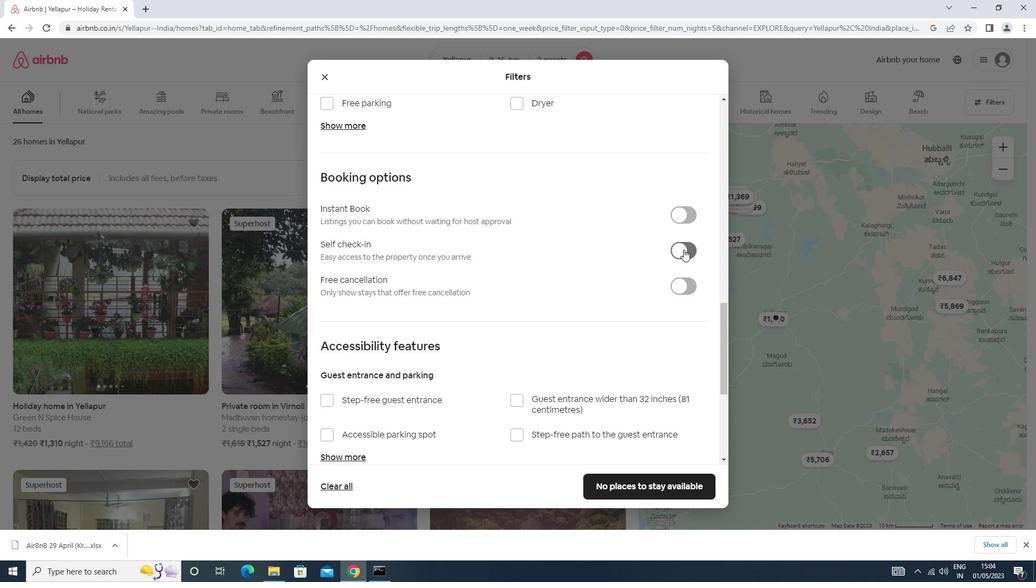
Action: Mouse pressed left at (682, 248)
Screenshot: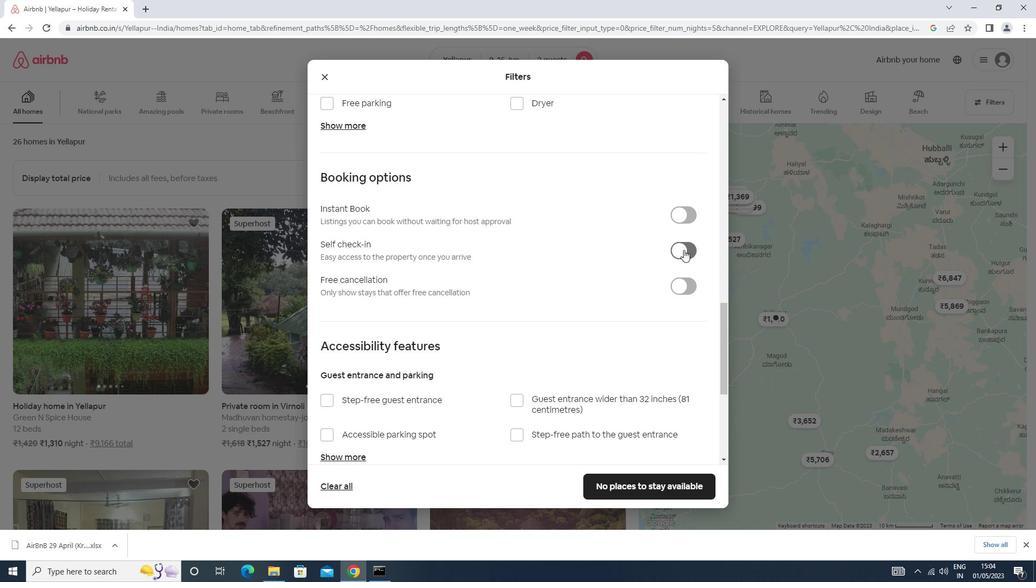 
Action: Mouse moved to (666, 255)
Screenshot: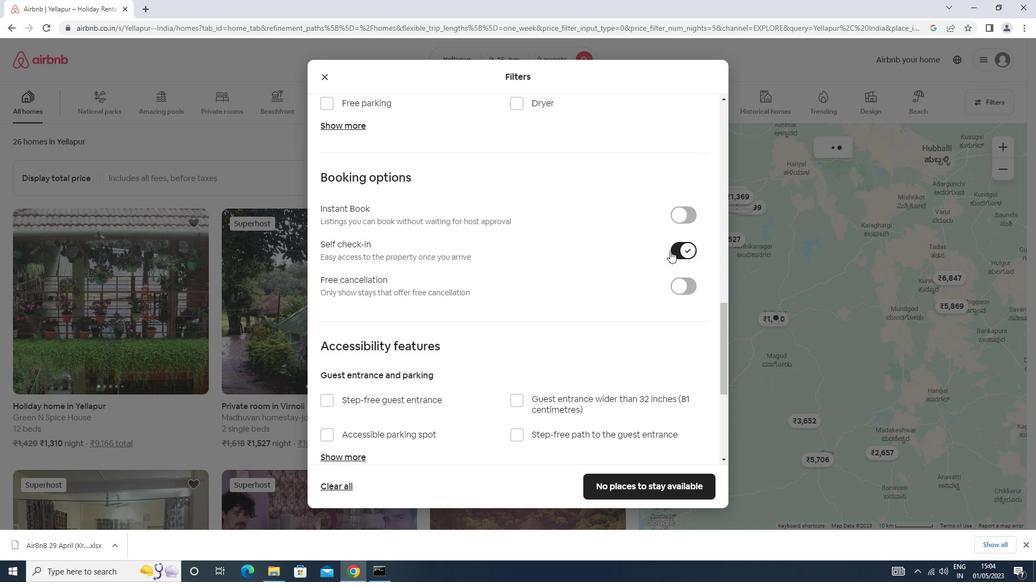 
Action: Mouse scrolled (666, 254) with delta (0, 0)
Screenshot: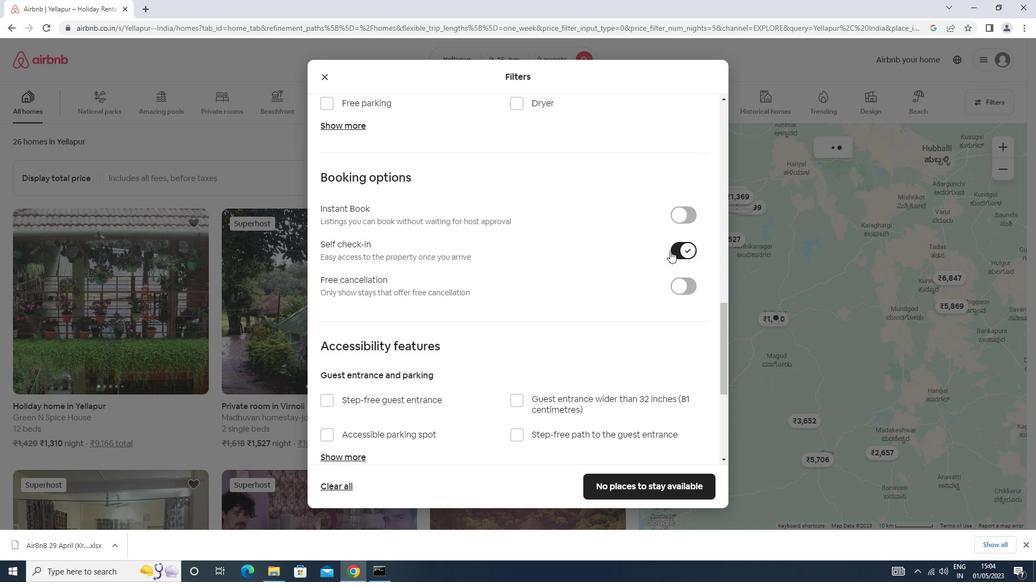 
Action: Mouse moved to (665, 255)
Screenshot: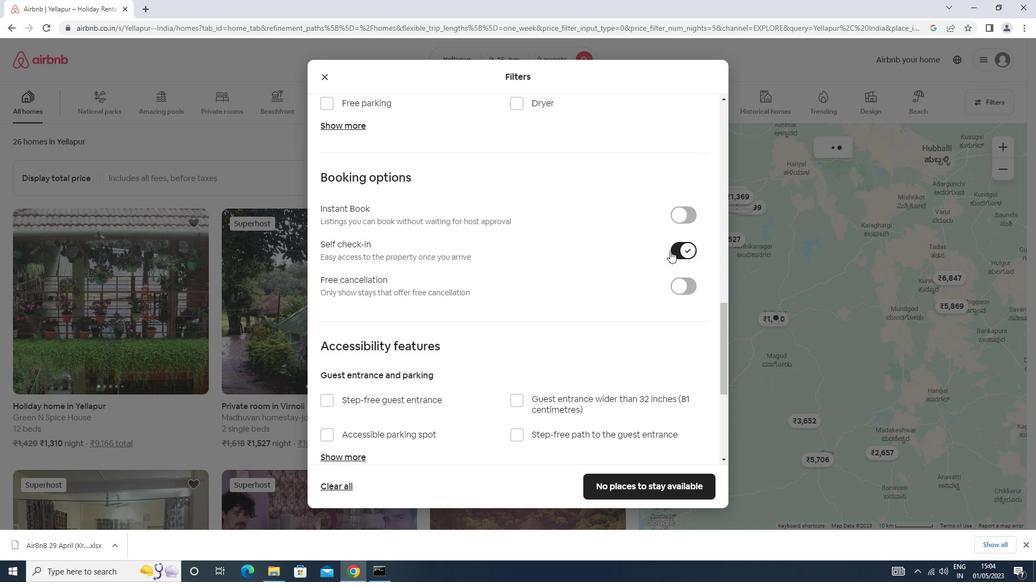 
Action: Mouse scrolled (665, 255) with delta (0, 0)
Screenshot: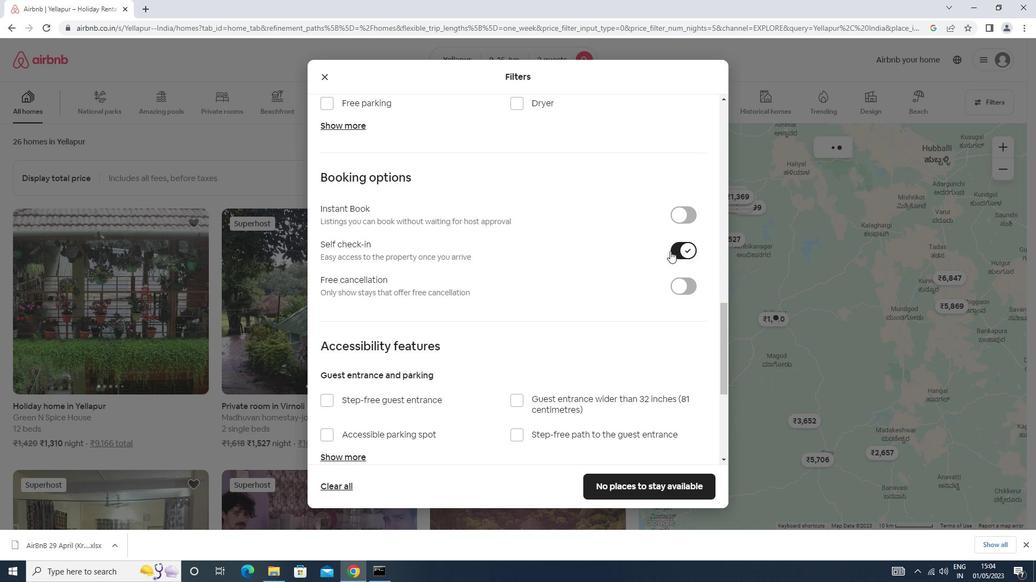 
Action: Mouse scrolled (665, 255) with delta (0, 0)
Screenshot: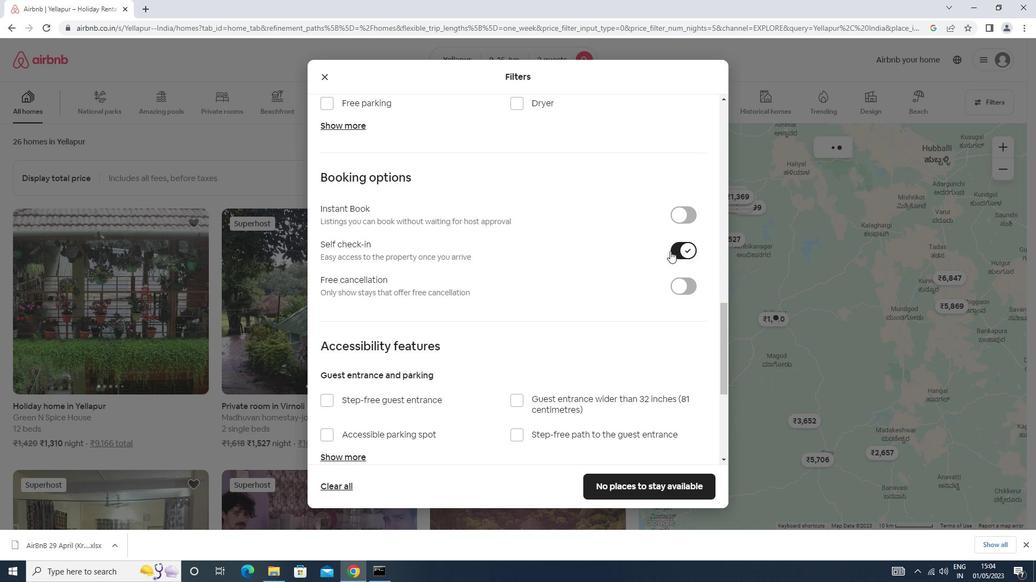
Action: Mouse moved to (665, 256)
Screenshot: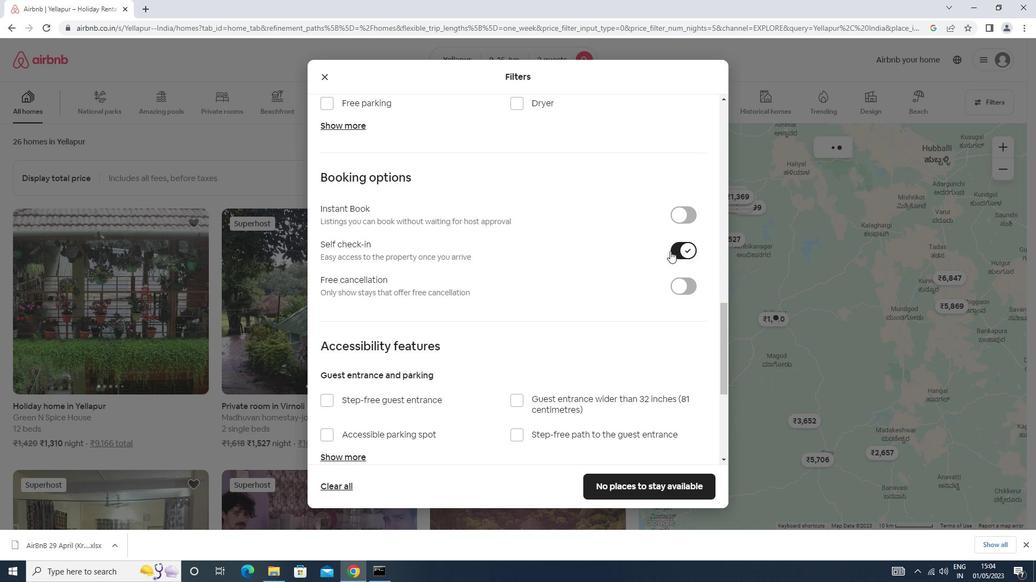 
Action: Mouse scrolled (665, 255) with delta (0, 0)
Screenshot: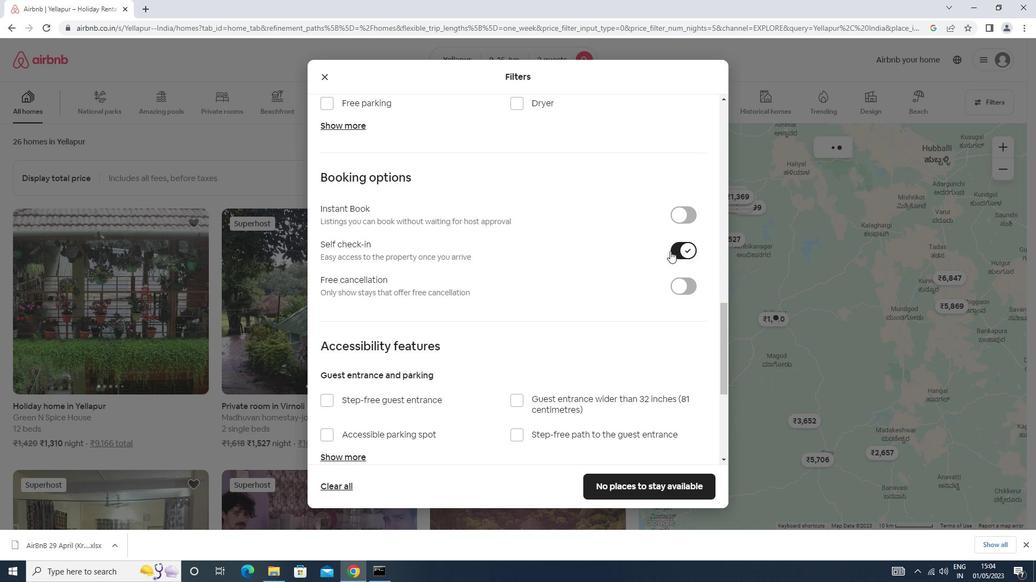 
Action: Mouse scrolled (665, 255) with delta (0, 0)
Screenshot: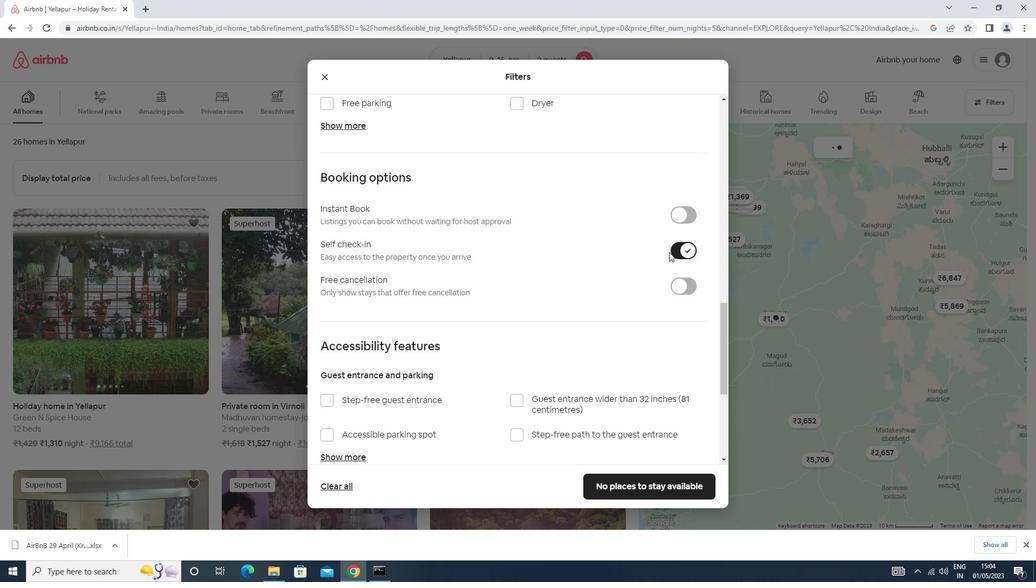 
Action: Mouse scrolled (665, 255) with delta (0, 0)
Screenshot: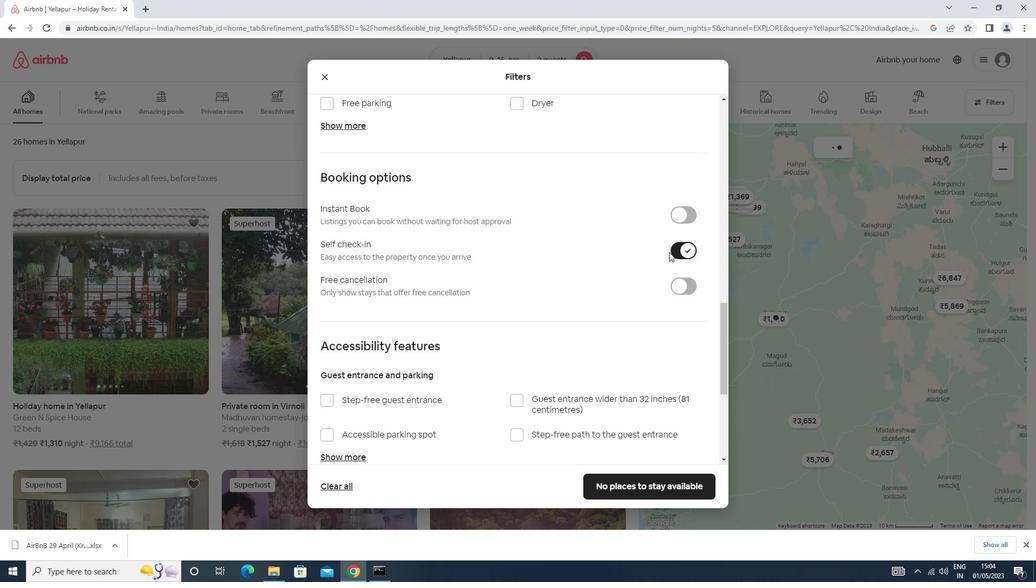 
Action: Mouse scrolled (665, 255) with delta (0, 0)
Screenshot: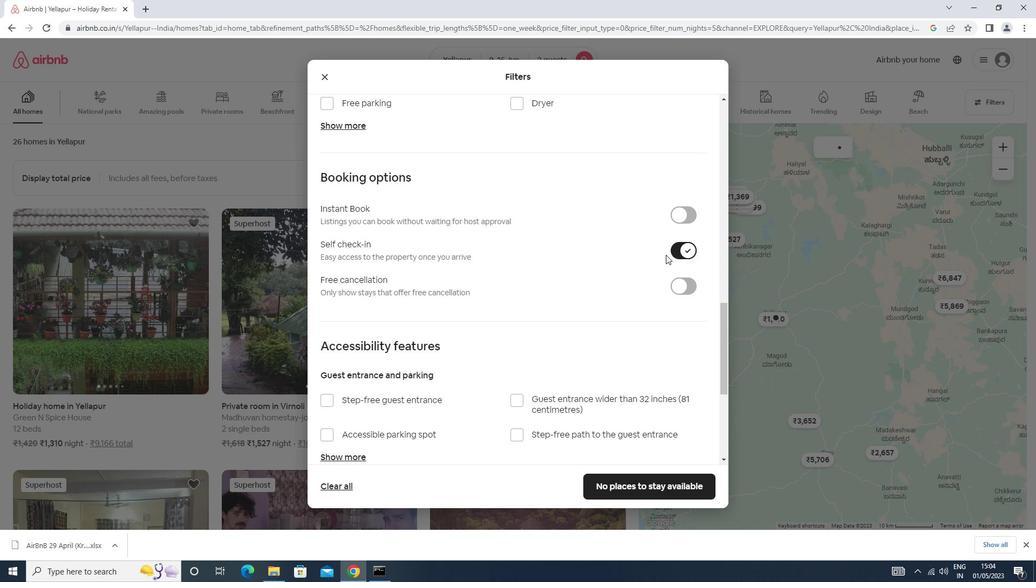 
Action: Mouse moved to (339, 405)
Screenshot: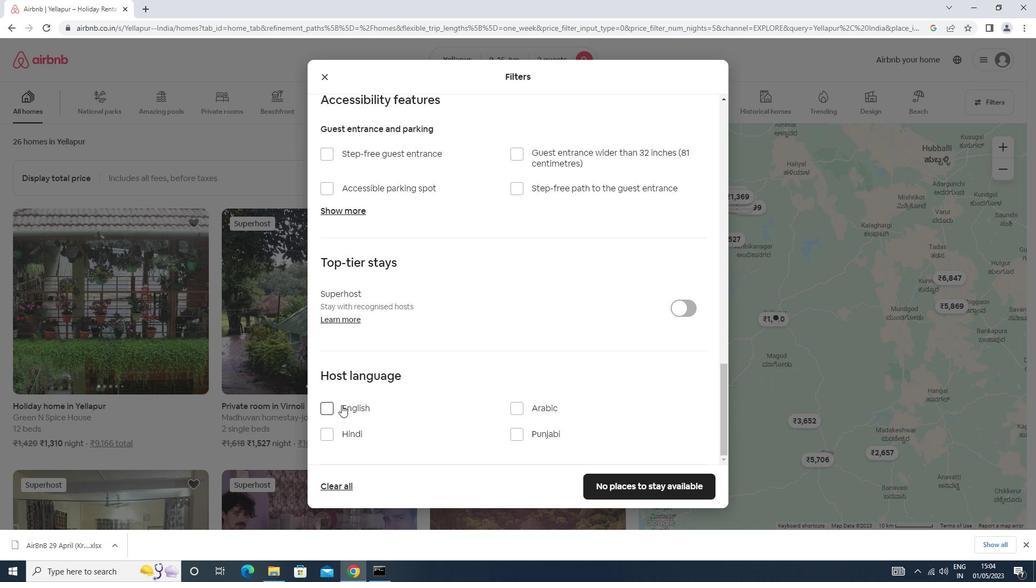
Action: Mouse pressed left at (339, 405)
Screenshot: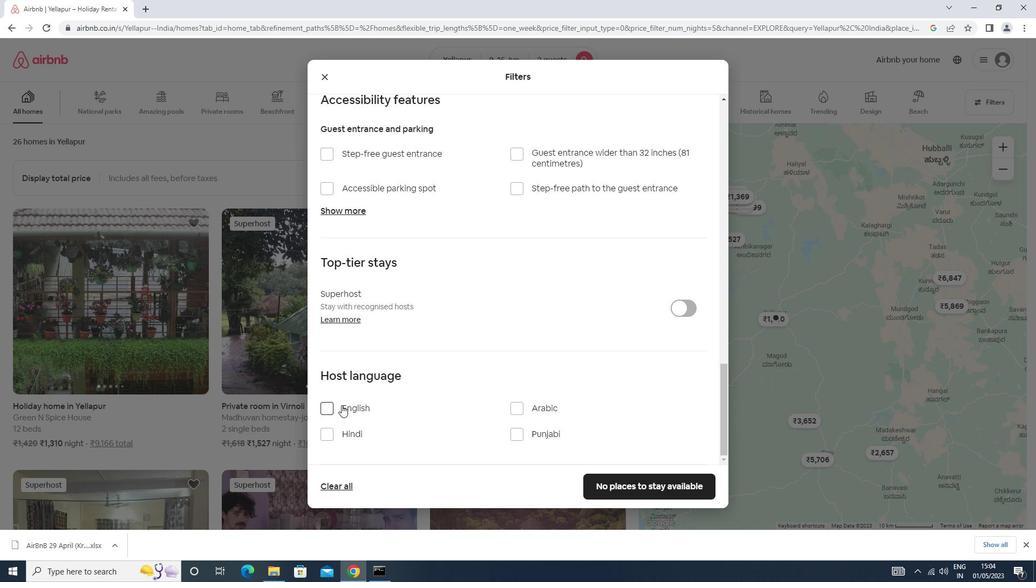 
Action: Mouse moved to (626, 489)
Screenshot: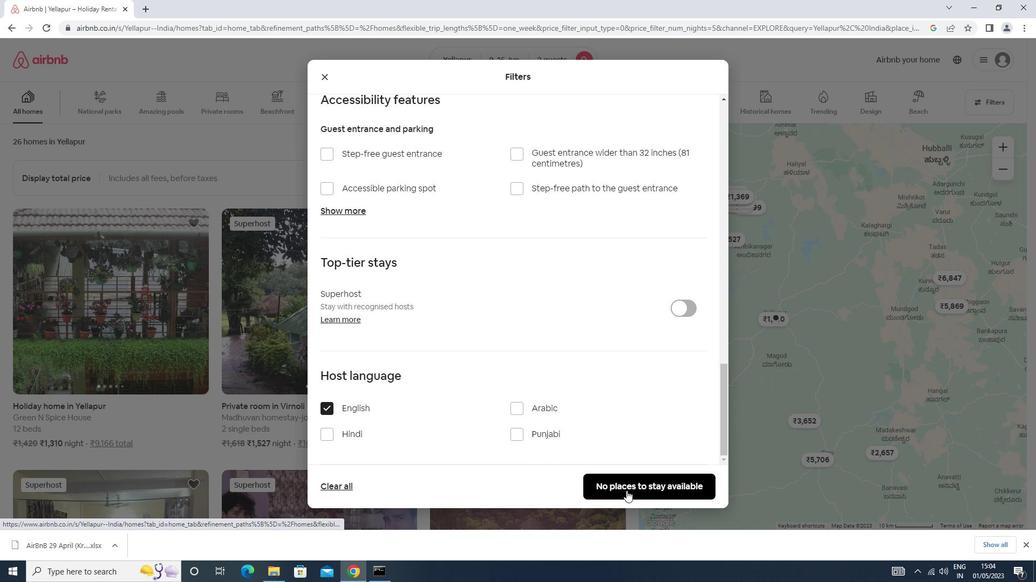 
Action: Mouse pressed left at (626, 489)
Screenshot: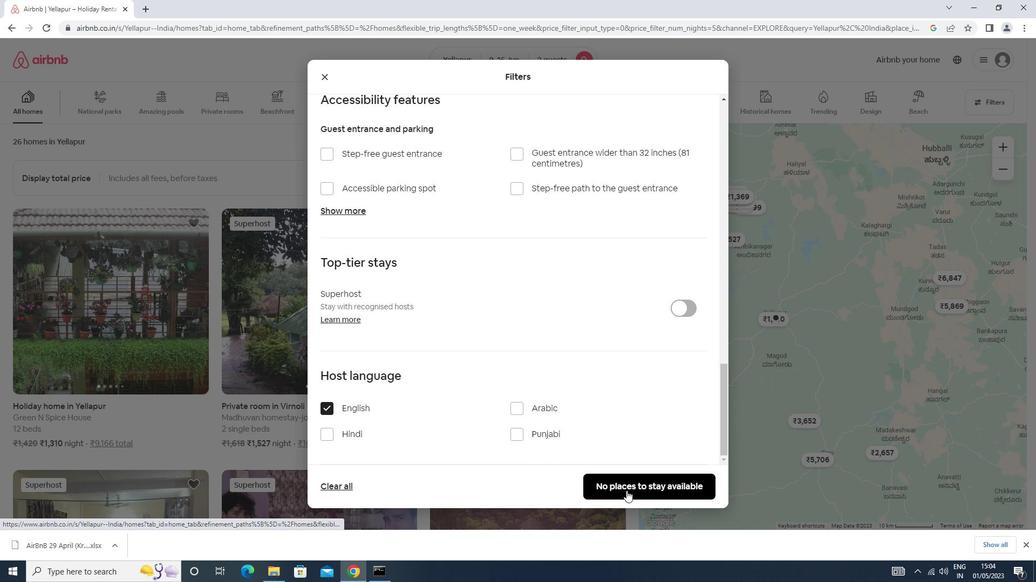 
Action: Mouse moved to (626, 488)
Screenshot: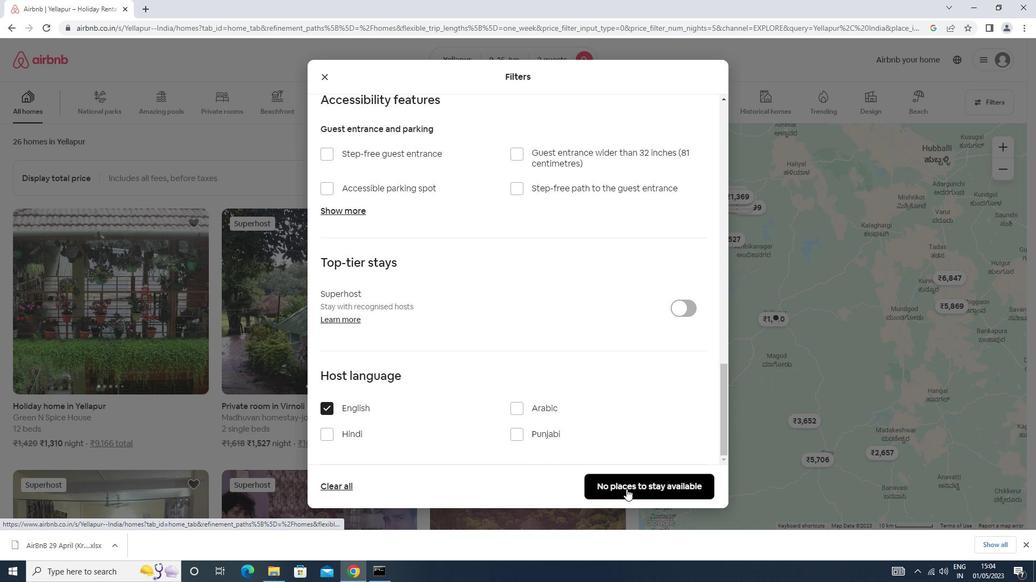 
